 Task: Find LinkedIn profiles of people who studied at Parala Maharaja Engineering College, work at Mother Dairy Fruit & Vegetable Pvt. Ltd., are in IT System Custom Software Development, and speak Portuguese.
Action: Mouse moved to (498, 70)
Screenshot: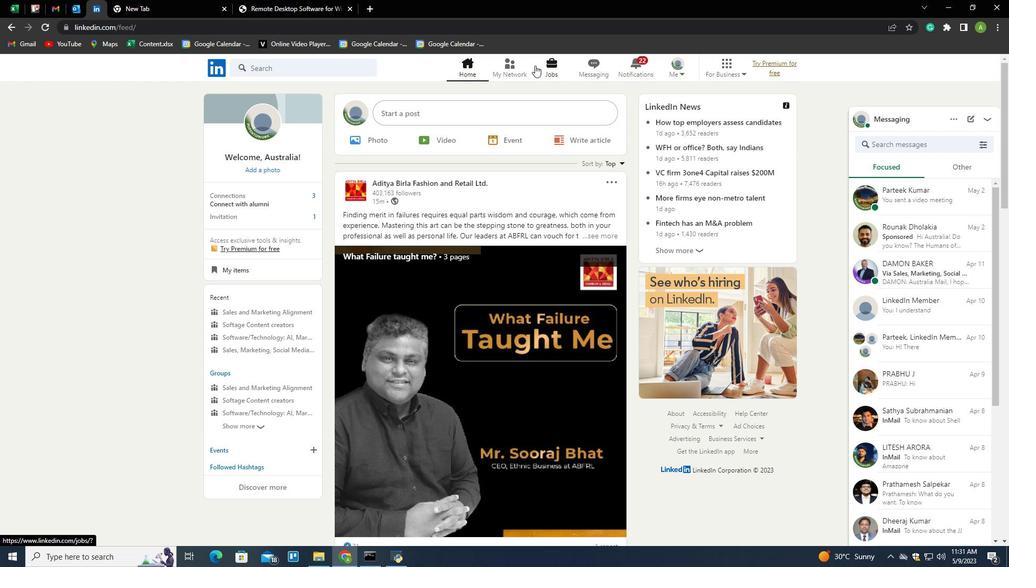 
Action: Mouse pressed left at (498, 70)
Screenshot: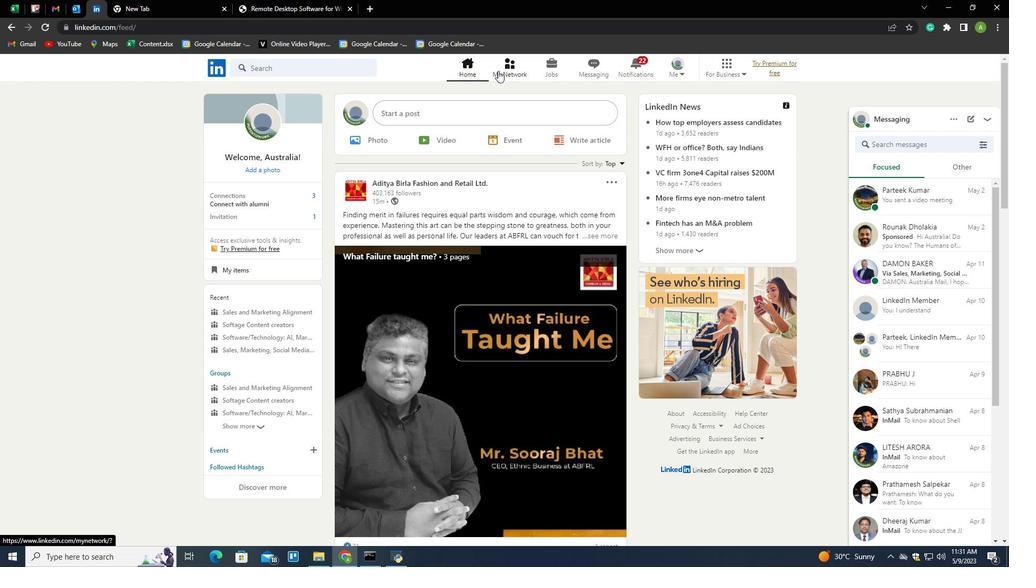 
Action: Mouse moved to (281, 120)
Screenshot: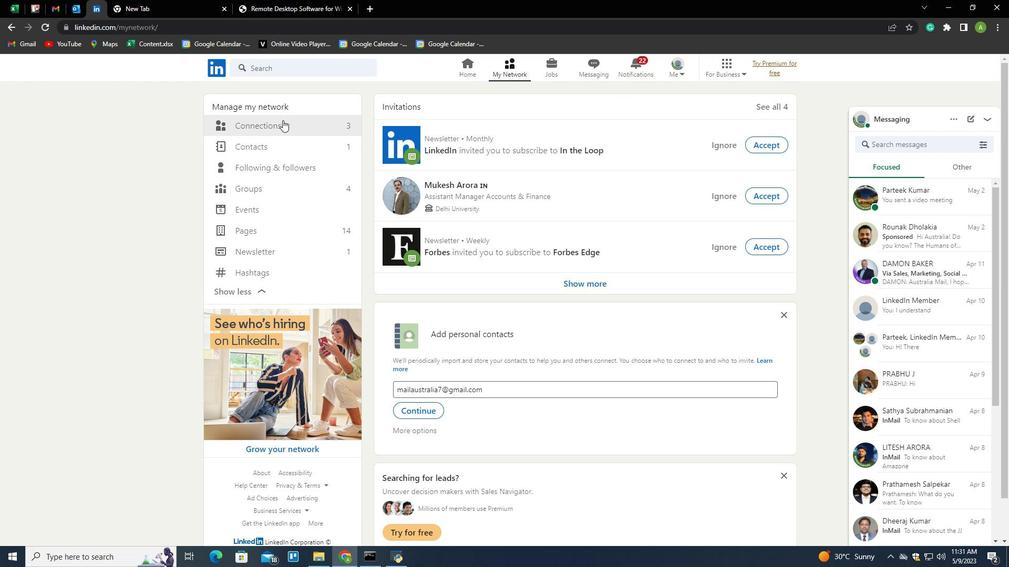 
Action: Mouse pressed left at (281, 120)
Screenshot: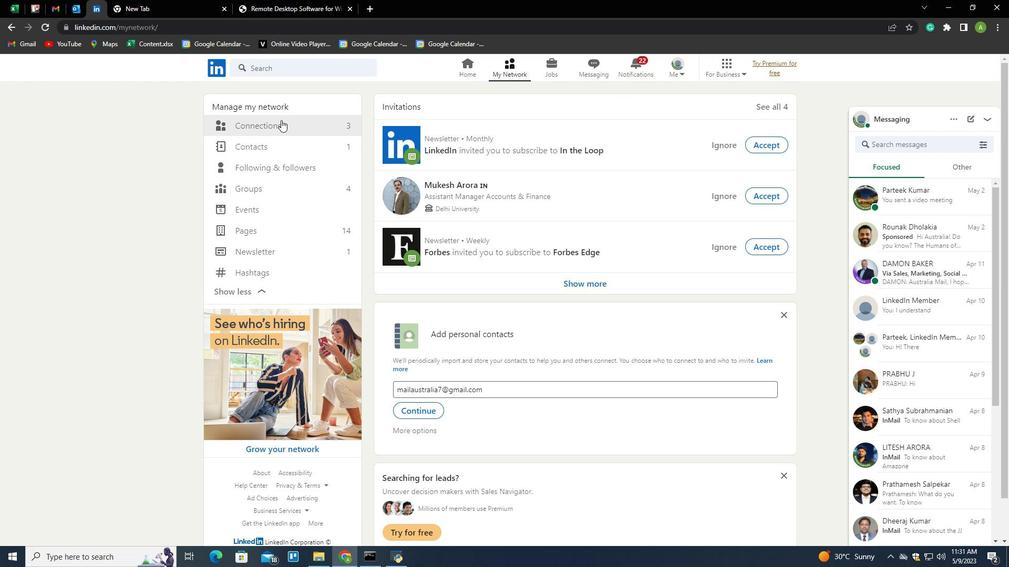 
Action: Mouse moved to (569, 124)
Screenshot: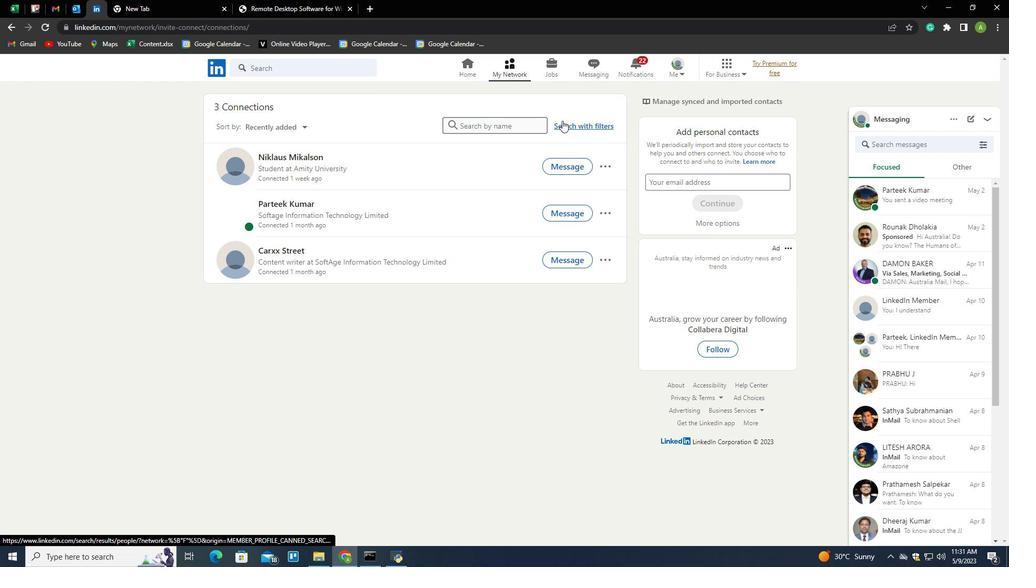 
Action: Mouse pressed left at (569, 124)
Screenshot: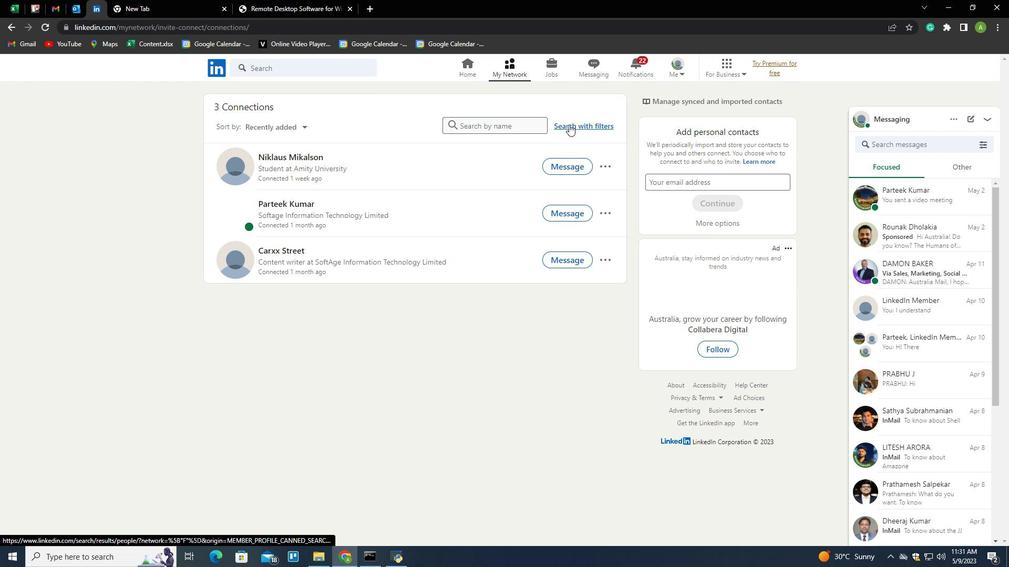 
Action: Mouse moved to (531, 95)
Screenshot: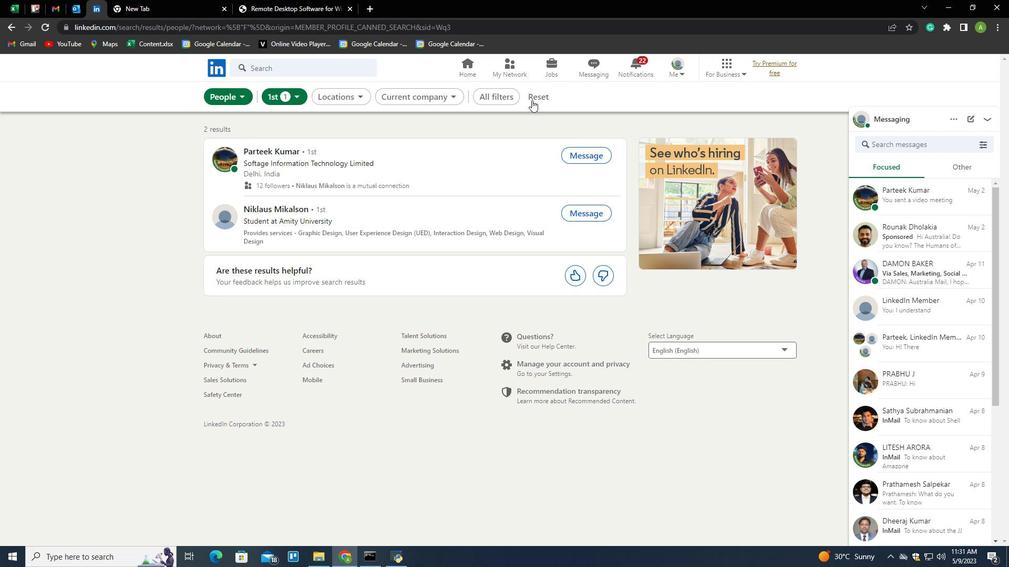 
Action: Mouse pressed left at (531, 95)
Screenshot: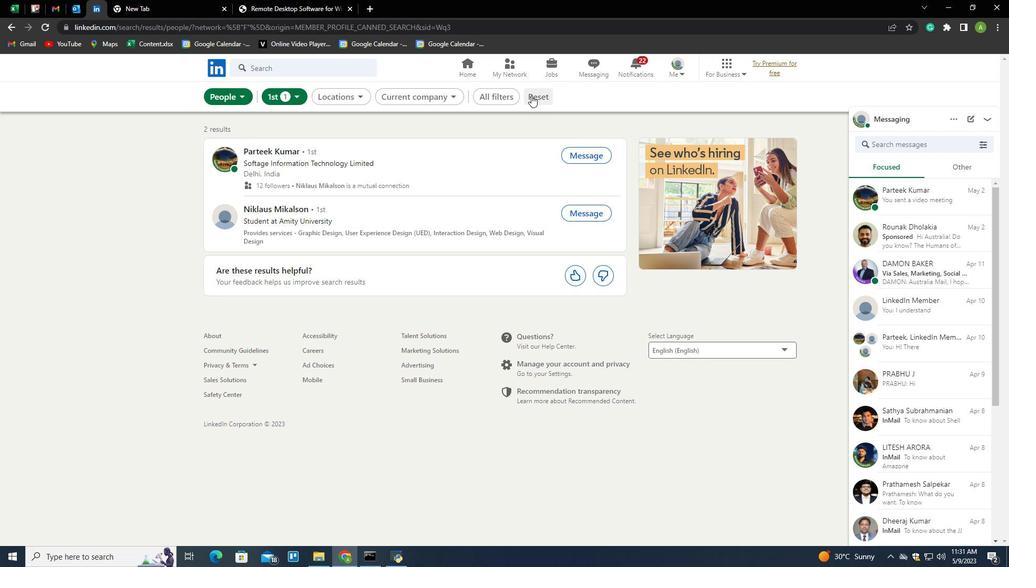 
Action: Mouse moved to (526, 95)
Screenshot: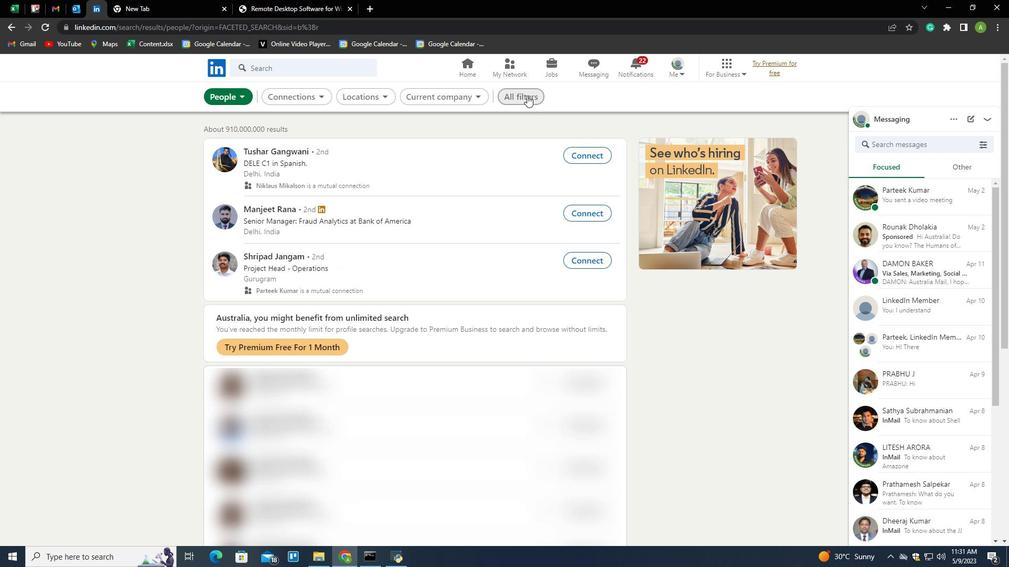 
Action: Mouse pressed left at (526, 95)
Screenshot: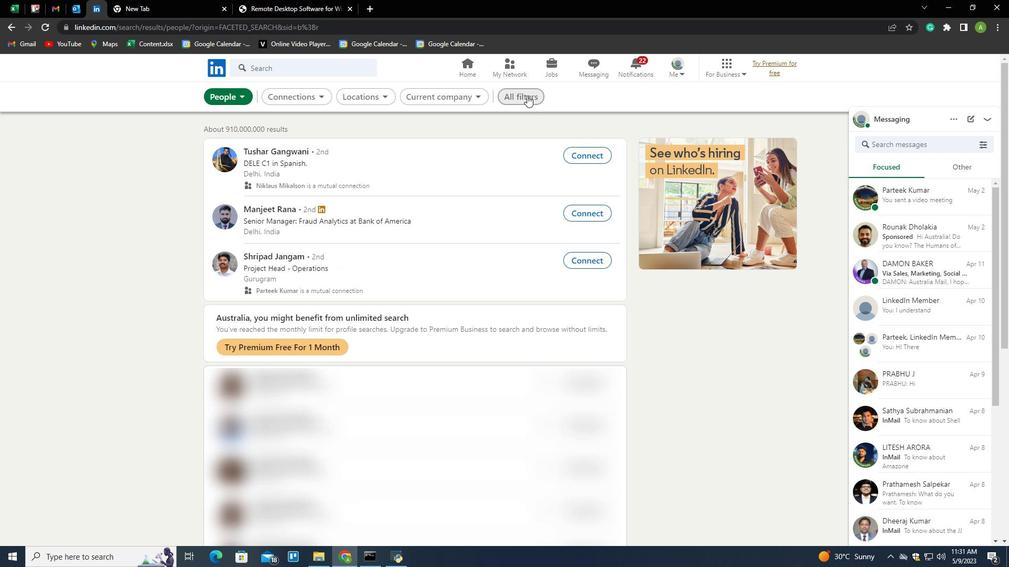 
Action: Mouse moved to (989, 327)
Screenshot: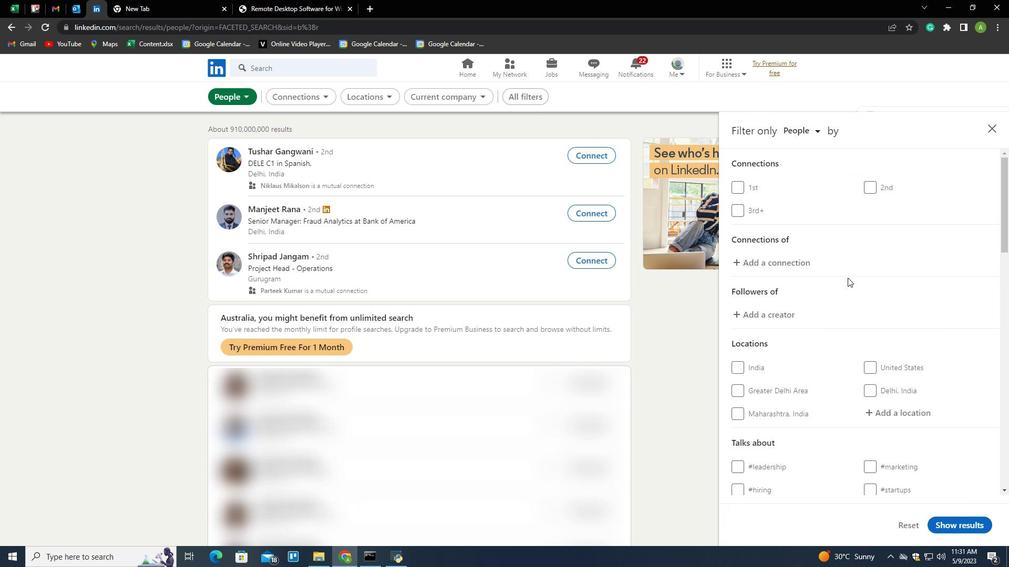 
Action: Mouse scrolled (989, 327) with delta (0, 0)
Screenshot: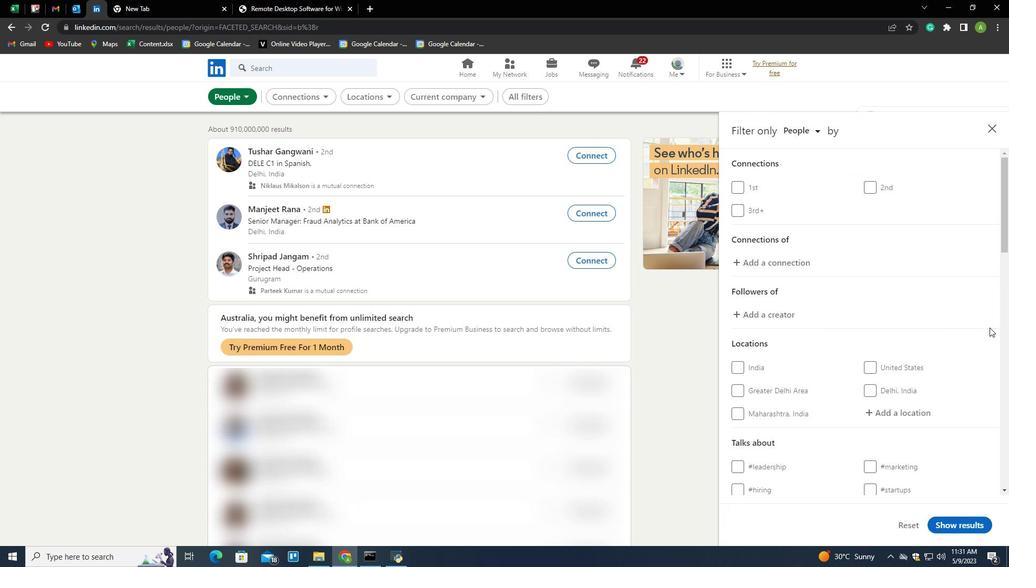 
Action: Mouse scrolled (989, 327) with delta (0, 0)
Screenshot: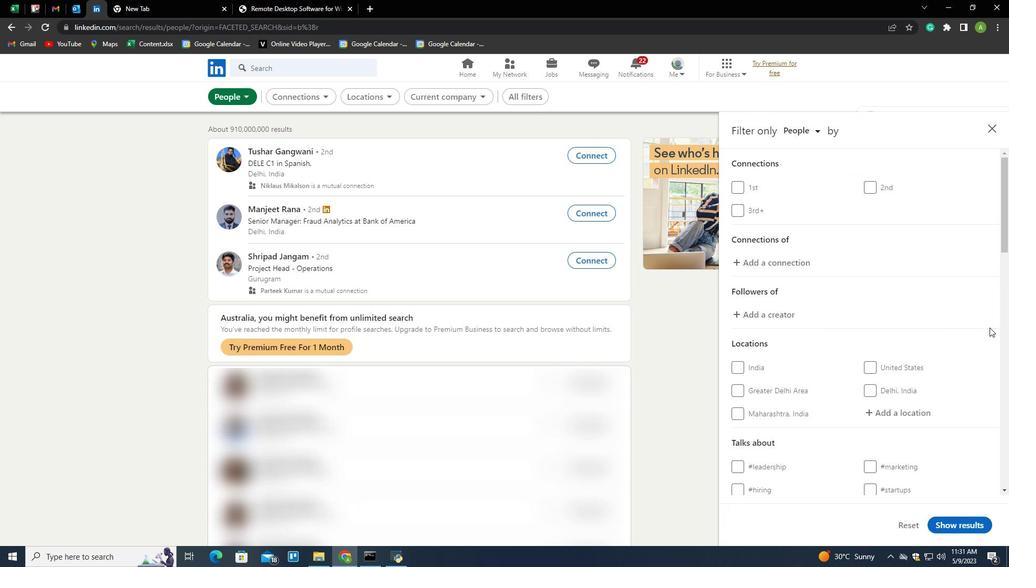 
Action: Mouse moved to (912, 306)
Screenshot: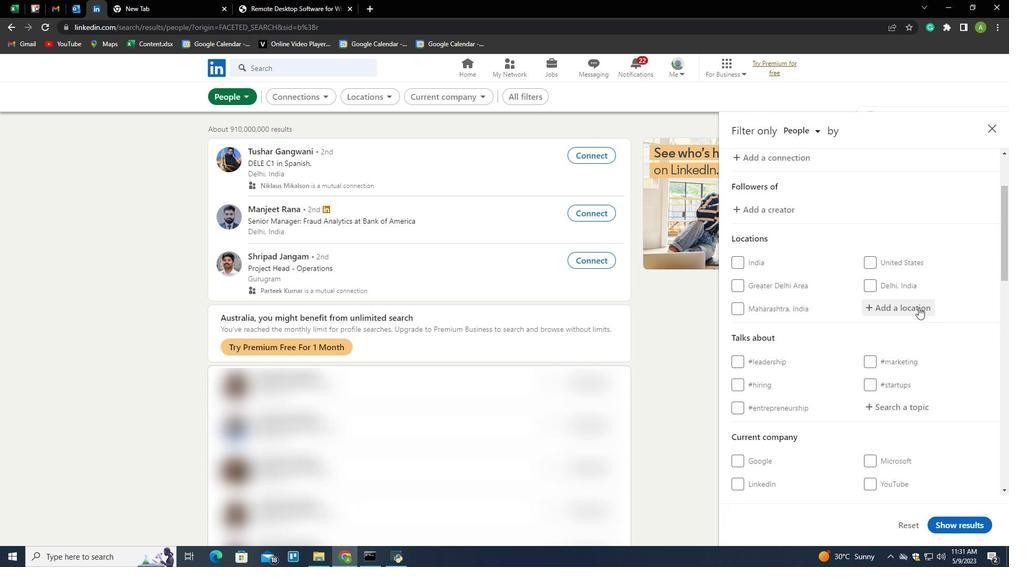 
Action: Mouse pressed left at (912, 306)
Screenshot: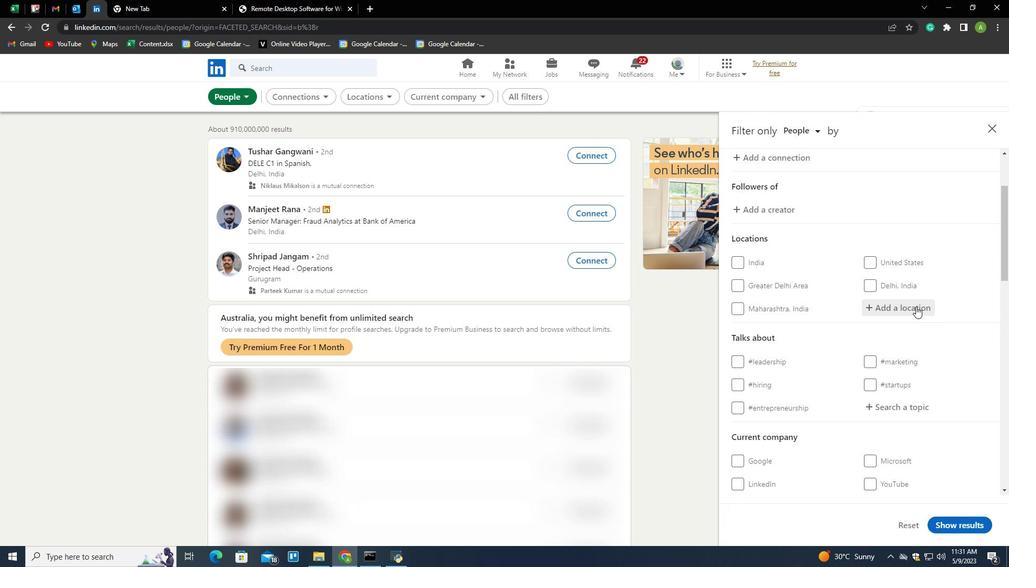 
Action: Key pressed <Key.shift>Unhel
Screenshot: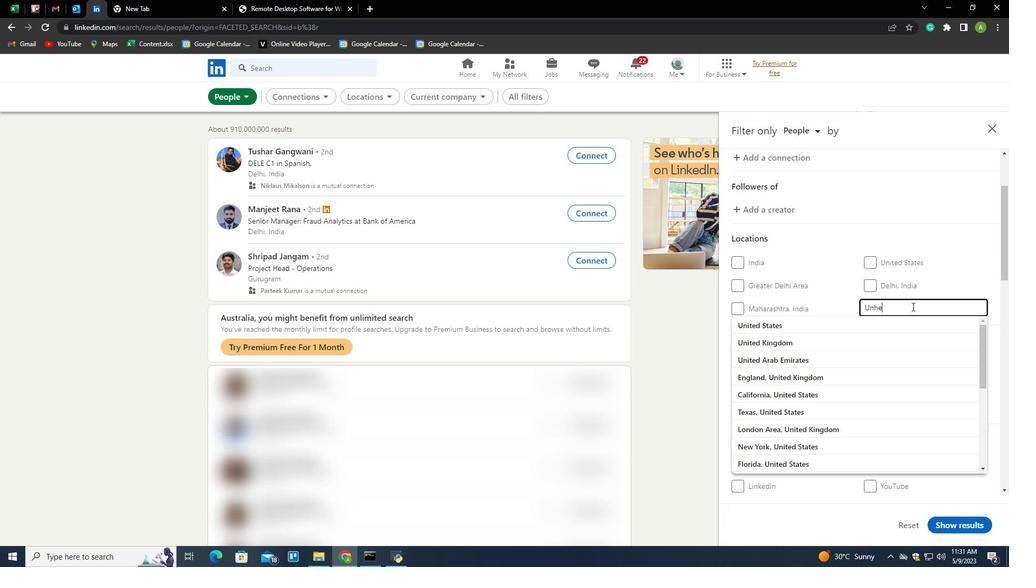 
Action: Mouse moved to (947, 378)
Screenshot: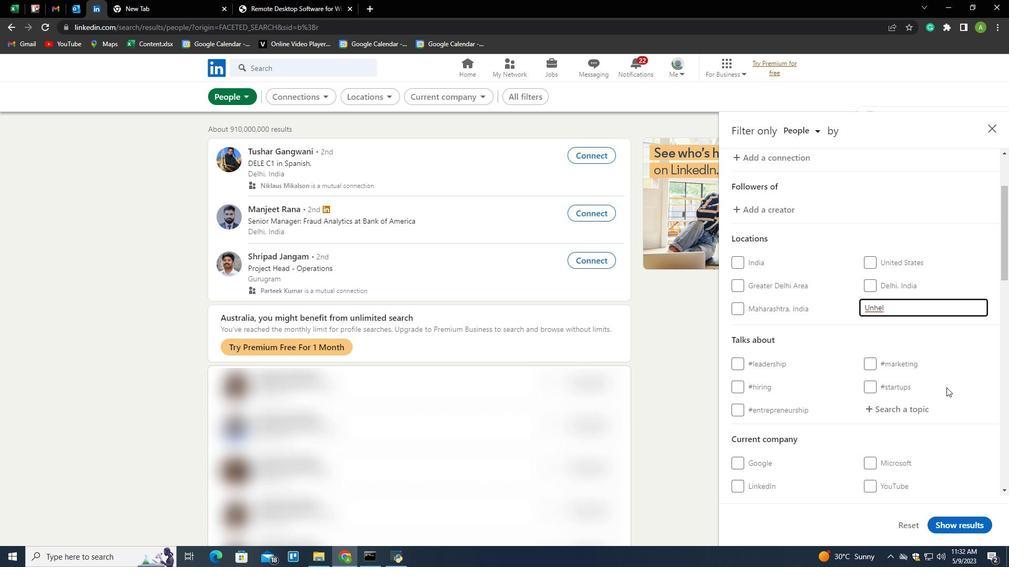 
Action: Mouse pressed left at (947, 378)
Screenshot: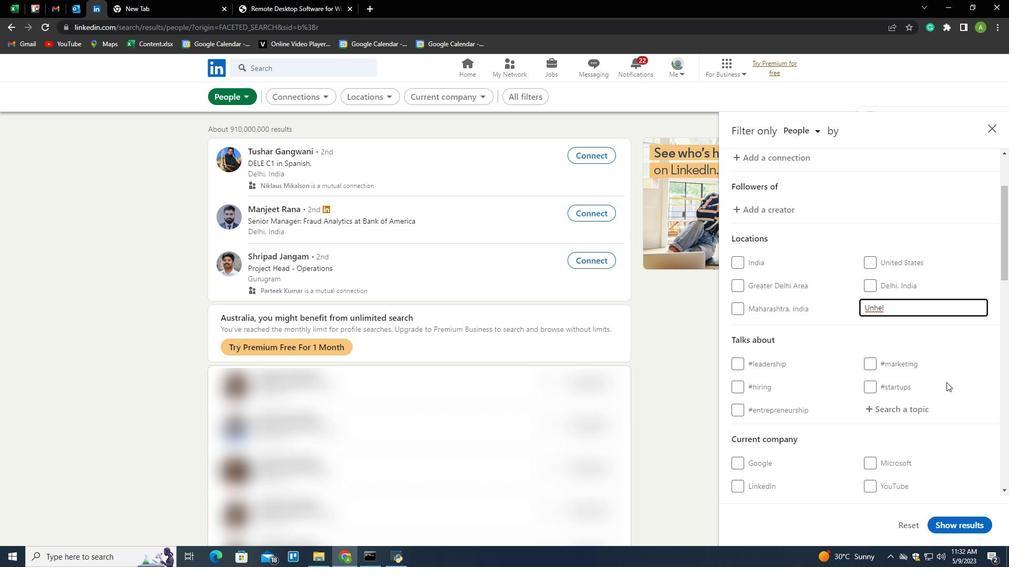 
Action: Mouse moved to (915, 414)
Screenshot: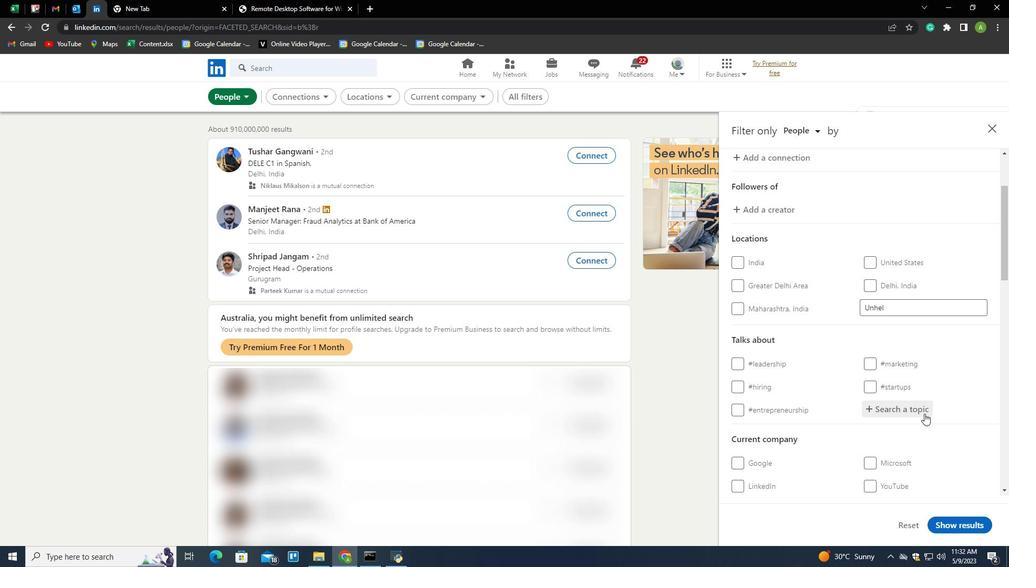 
Action: Mouse pressed left at (915, 414)
Screenshot: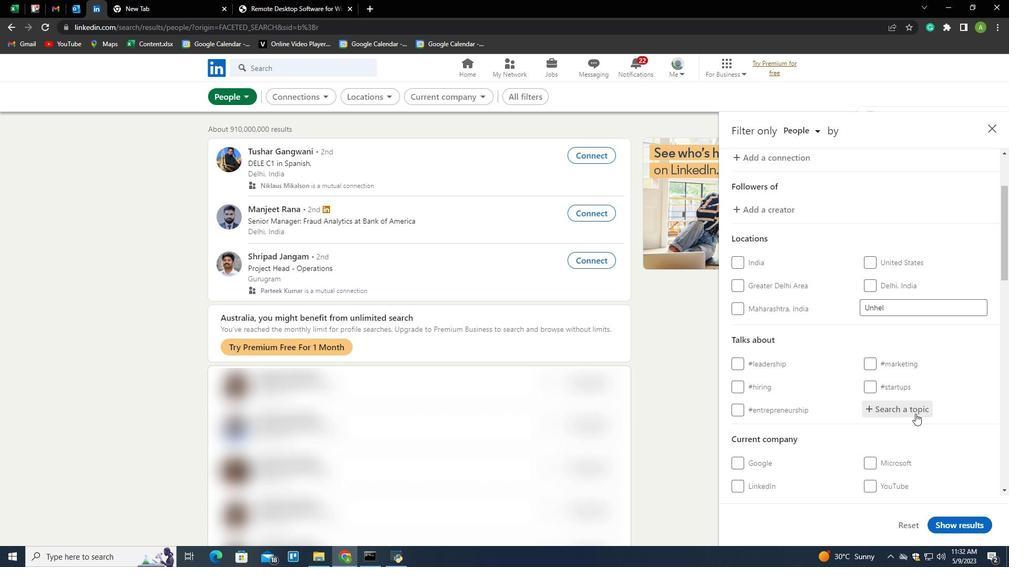 
Action: Key pressed <Key.shift><Key.shift><Key.shift><Key.shift><Key.shift><Key.shift><Key.shift>Onlineadveri<Key.backspace>tising<Key.down><Key.enter>
Screenshot: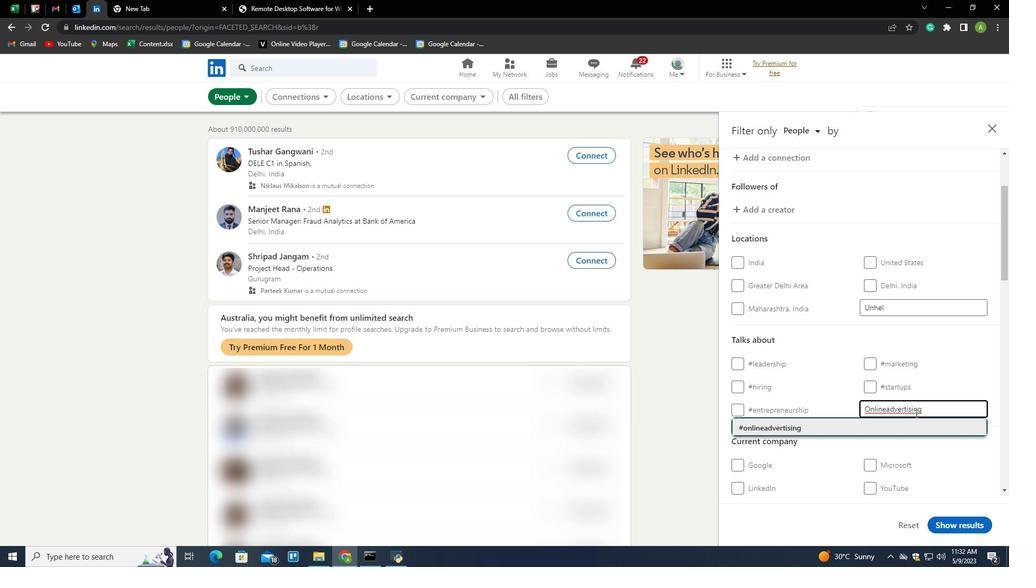 
Action: Mouse scrolled (915, 413) with delta (0, 0)
Screenshot: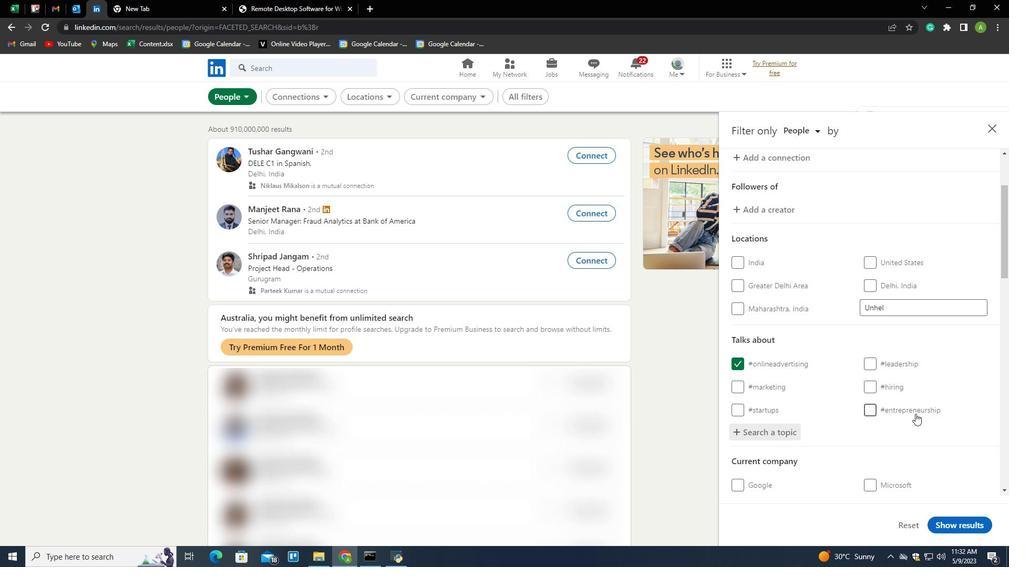 
Action: Mouse scrolled (915, 413) with delta (0, 0)
Screenshot: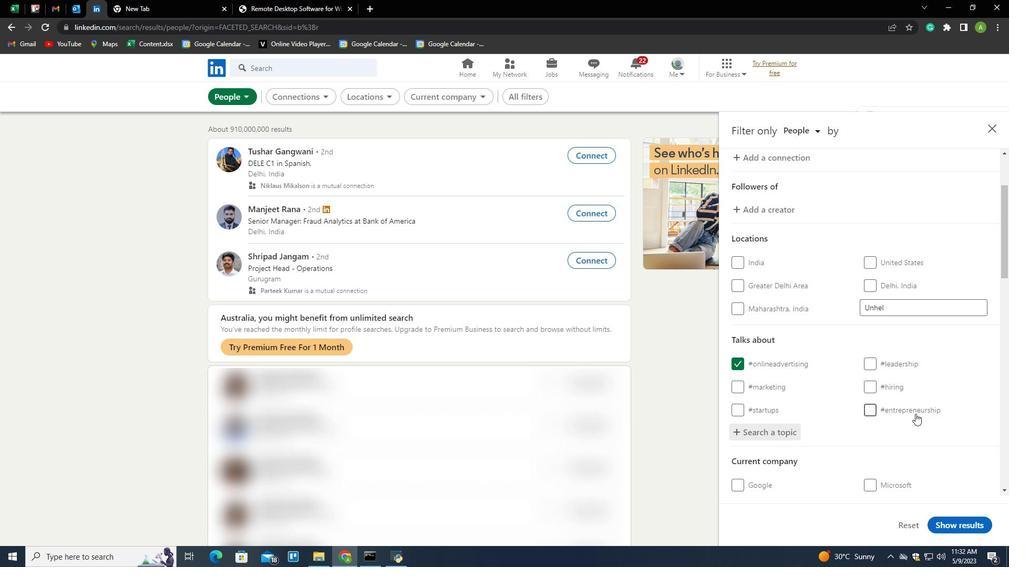 
Action: Mouse scrolled (915, 413) with delta (0, 0)
Screenshot: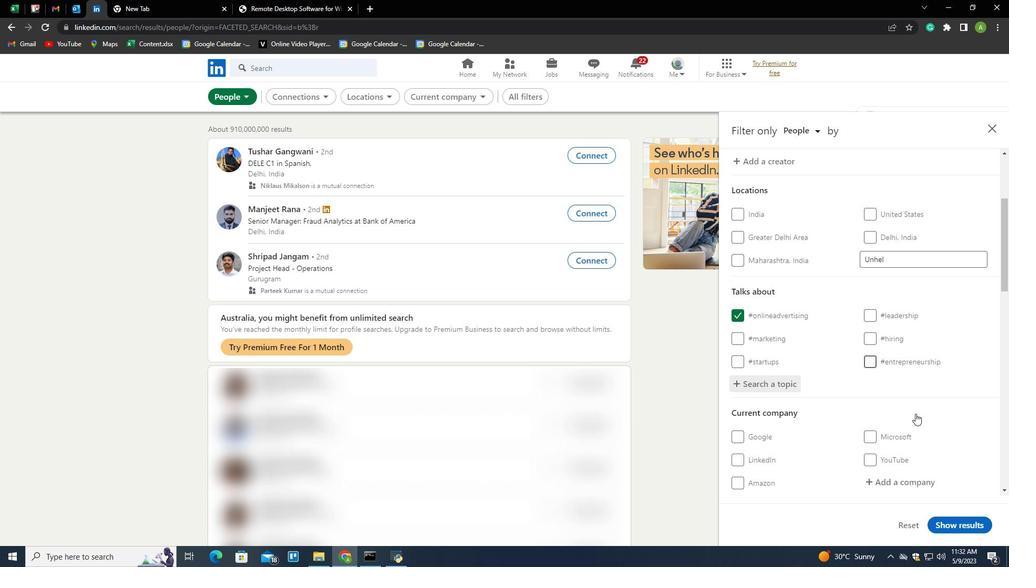 
Action: Mouse scrolled (915, 413) with delta (0, 0)
Screenshot: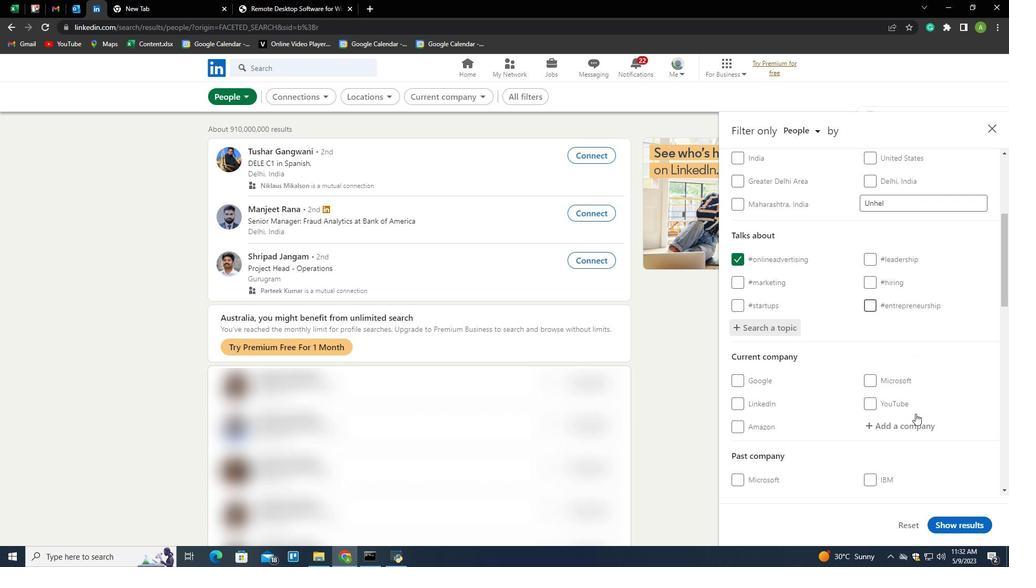 
Action: Mouse scrolled (915, 413) with delta (0, 0)
Screenshot: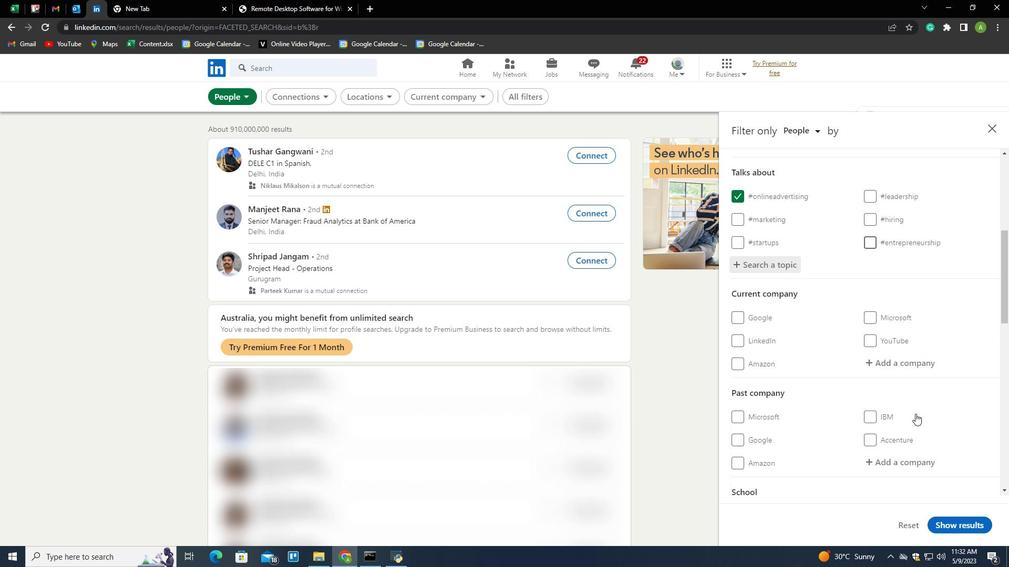 
Action: Mouse scrolled (915, 413) with delta (0, 0)
Screenshot: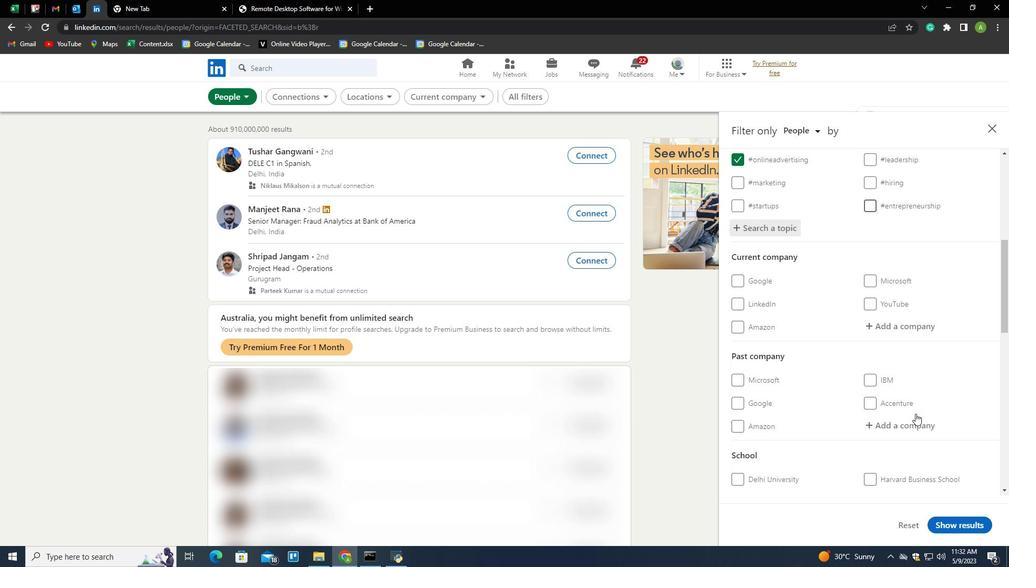 
Action: Mouse scrolled (915, 413) with delta (0, 0)
Screenshot: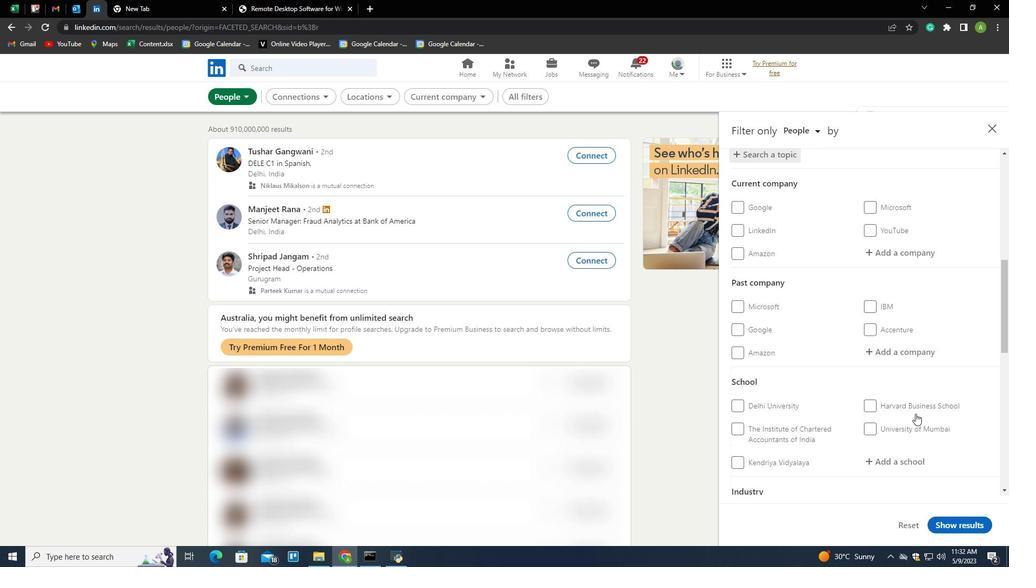 
Action: Mouse scrolled (915, 413) with delta (0, 0)
Screenshot: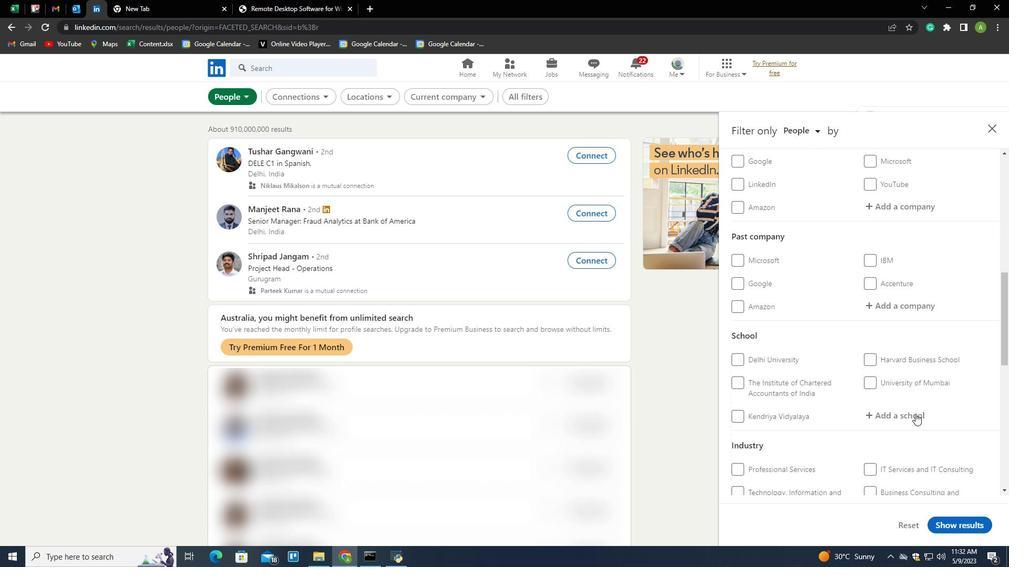 
Action: Mouse scrolled (915, 413) with delta (0, 0)
Screenshot: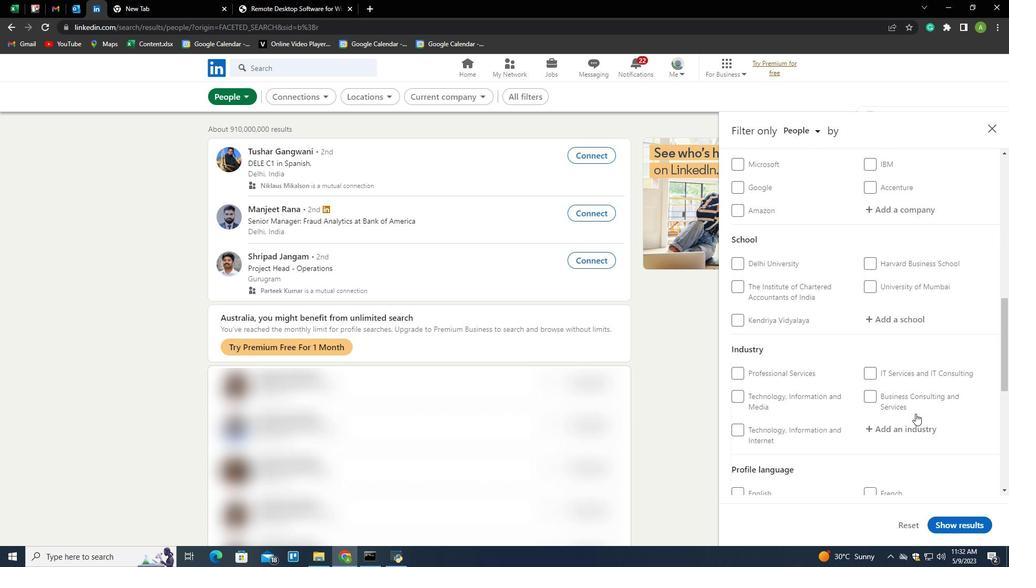 
Action: Mouse scrolled (915, 413) with delta (0, 0)
Screenshot: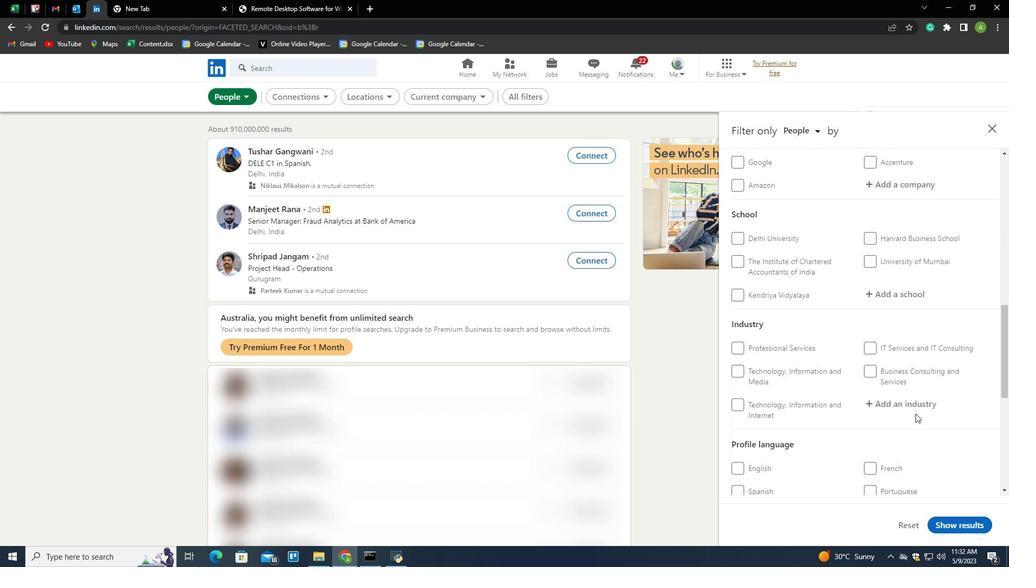 
Action: Mouse scrolled (915, 413) with delta (0, 0)
Screenshot: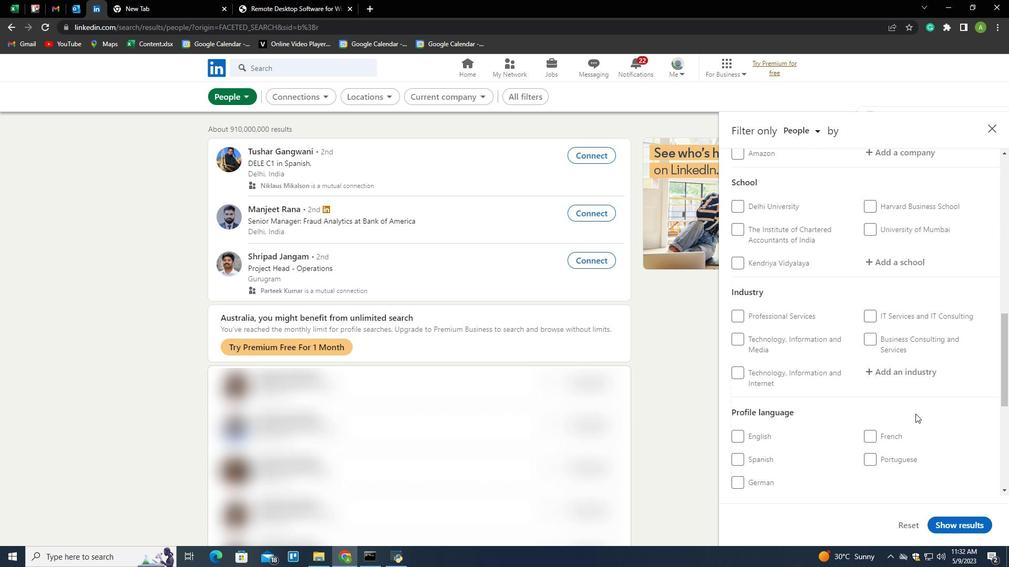 
Action: Mouse moved to (872, 361)
Screenshot: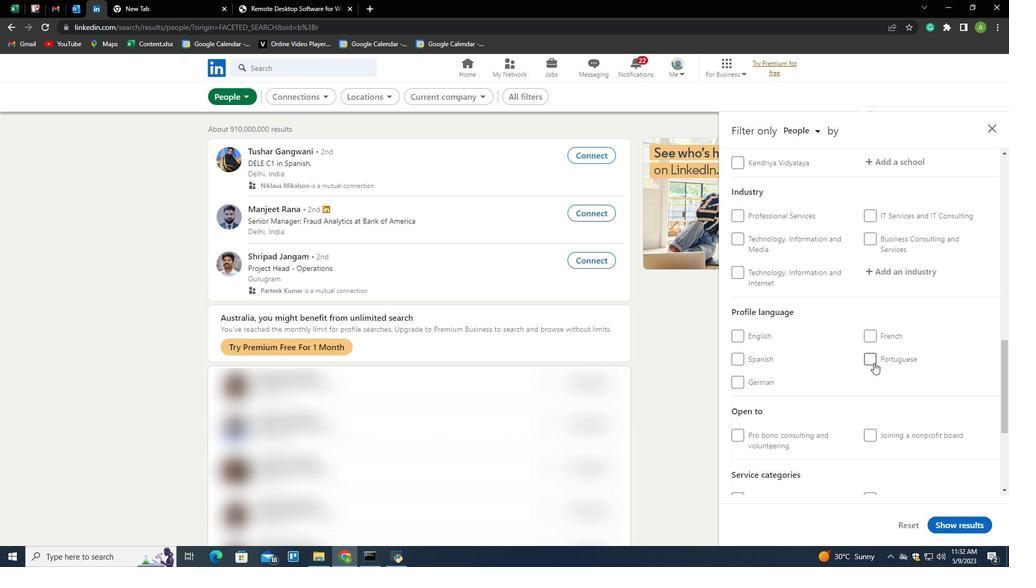 
Action: Mouse pressed left at (872, 361)
Screenshot: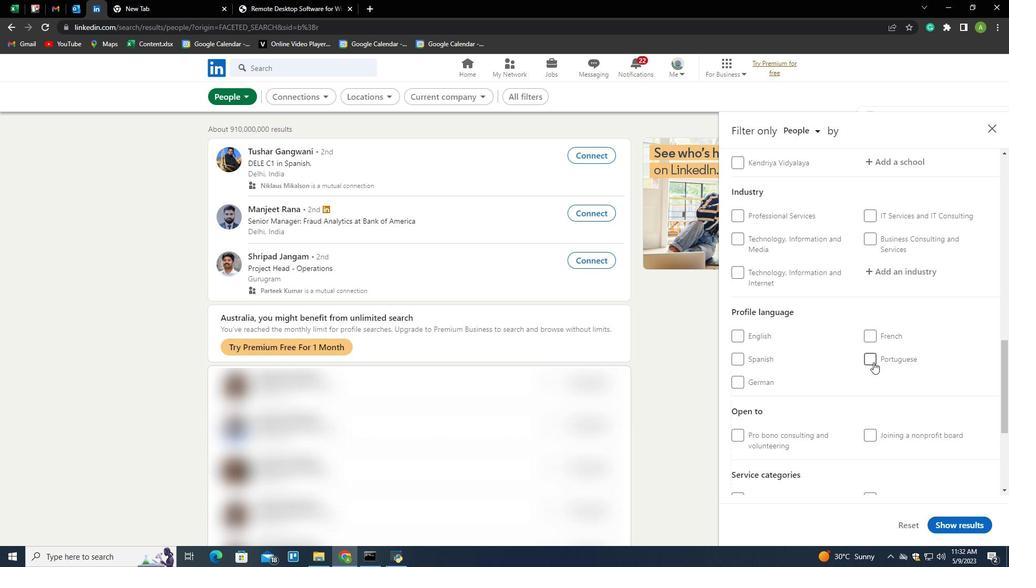 
Action: Mouse moved to (907, 357)
Screenshot: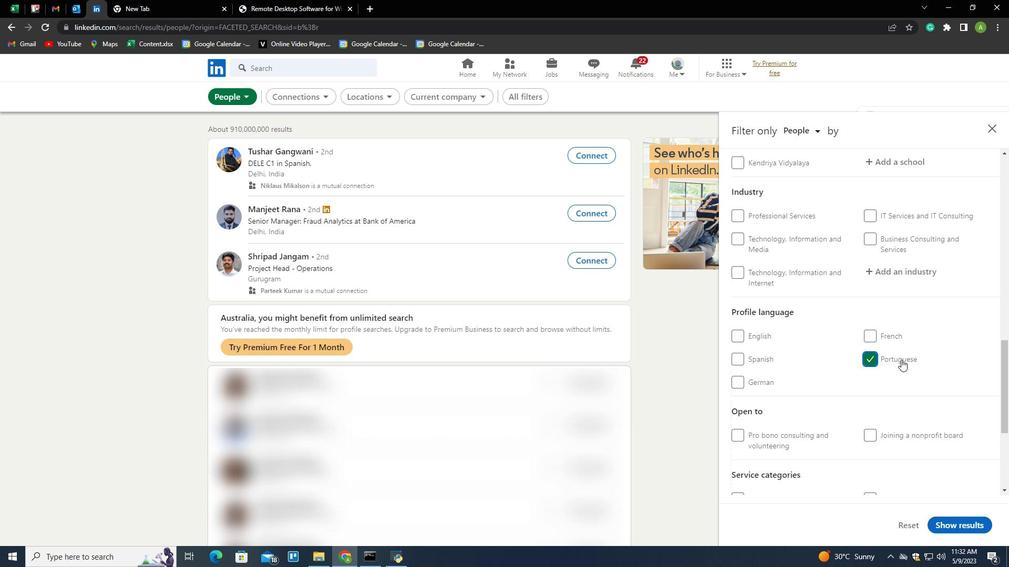 
Action: Mouse scrolled (907, 357) with delta (0, 0)
Screenshot: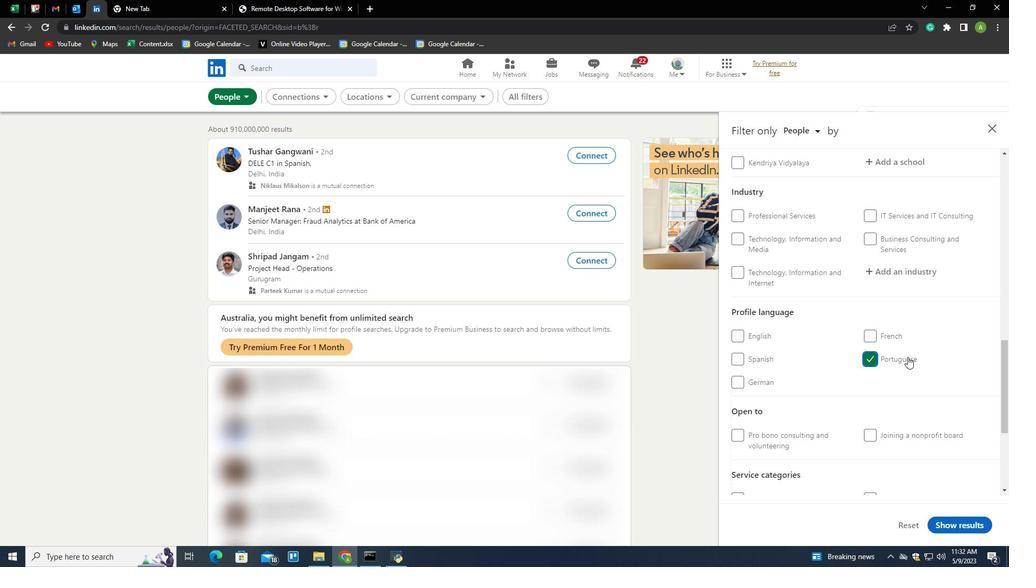 
Action: Mouse scrolled (907, 357) with delta (0, 0)
Screenshot: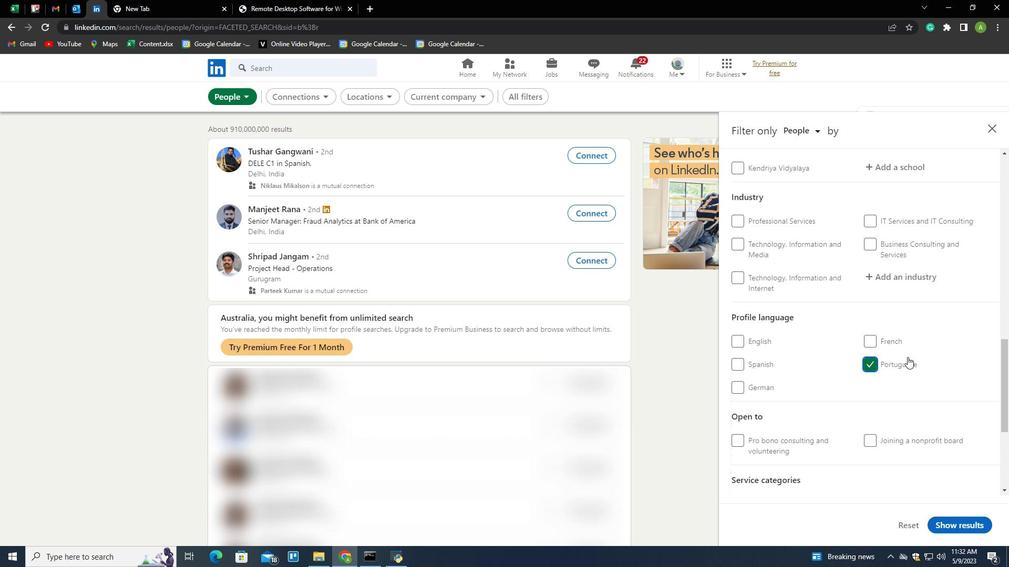 
Action: Mouse scrolled (907, 357) with delta (0, 0)
Screenshot: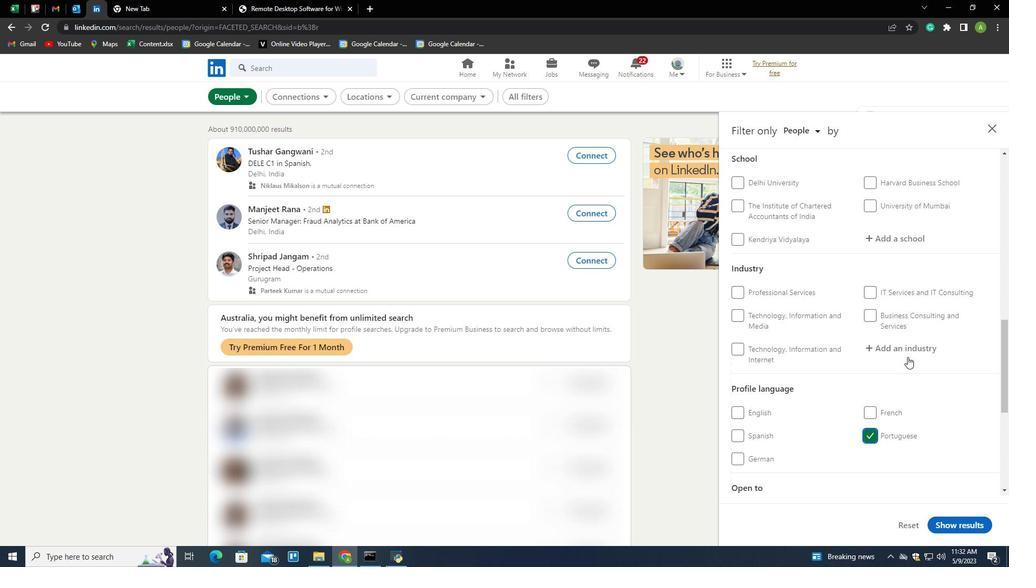 
Action: Mouse scrolled (907, 357) with delta (0, 0)
Screenshot: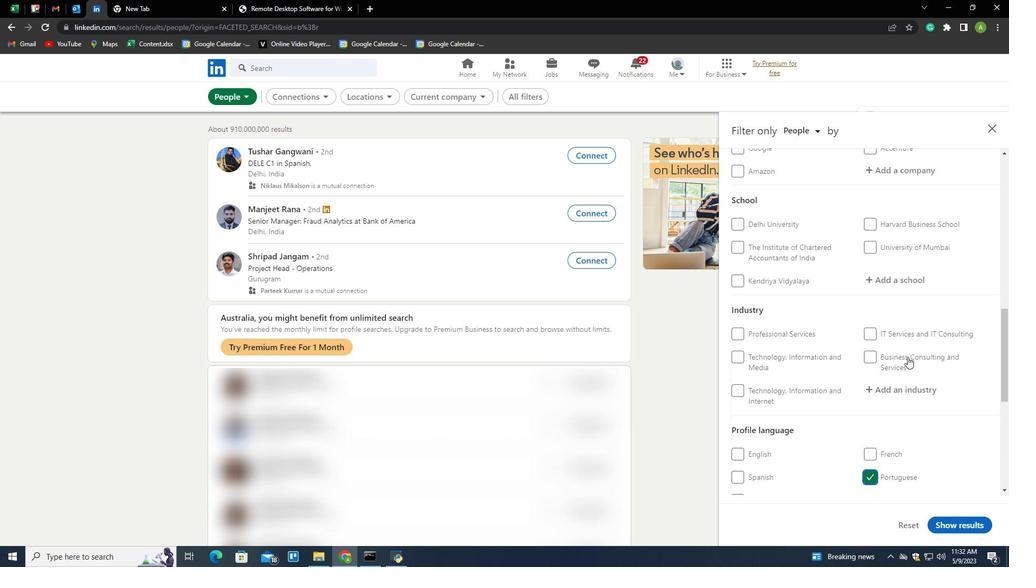 
Action: Mouse scrolled (907, 357) with delta (0, 0)
Screenshot: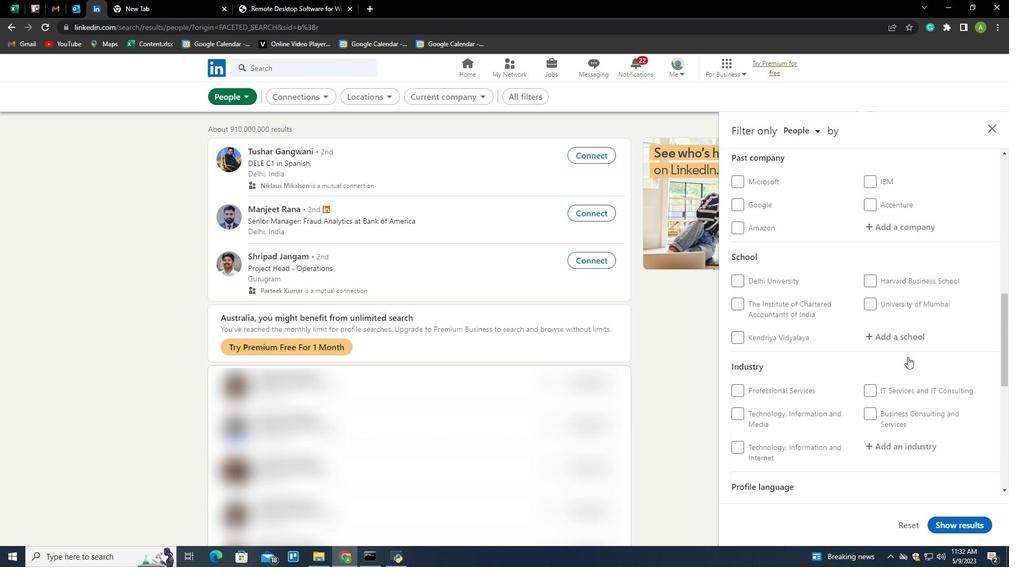 
Action: Mouse scrolled (907, 357) with delta (0, 0)
Screenshot: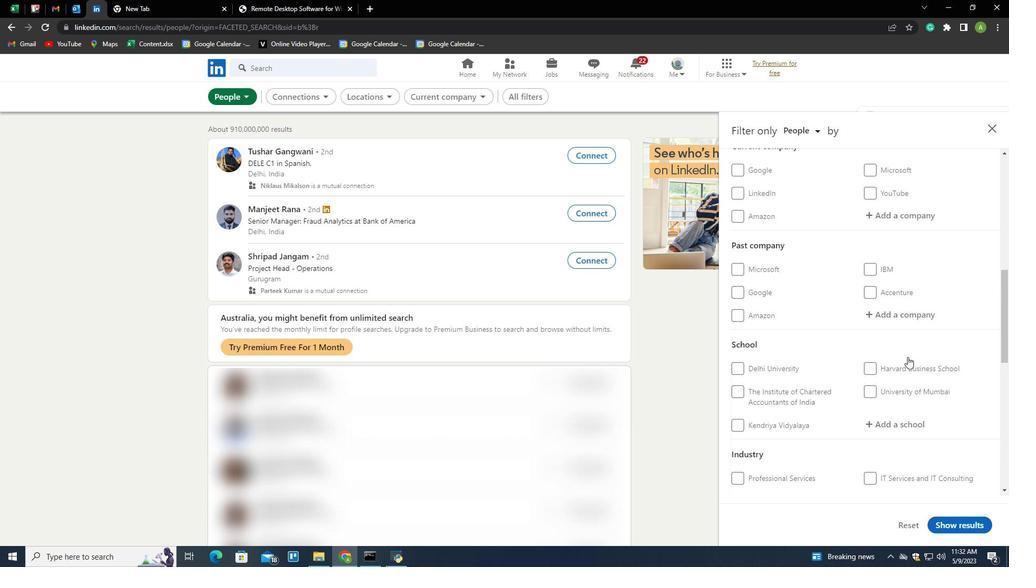 
Action: Mouse scrolled (907, 357) with delta (0, 0)
Screenshot: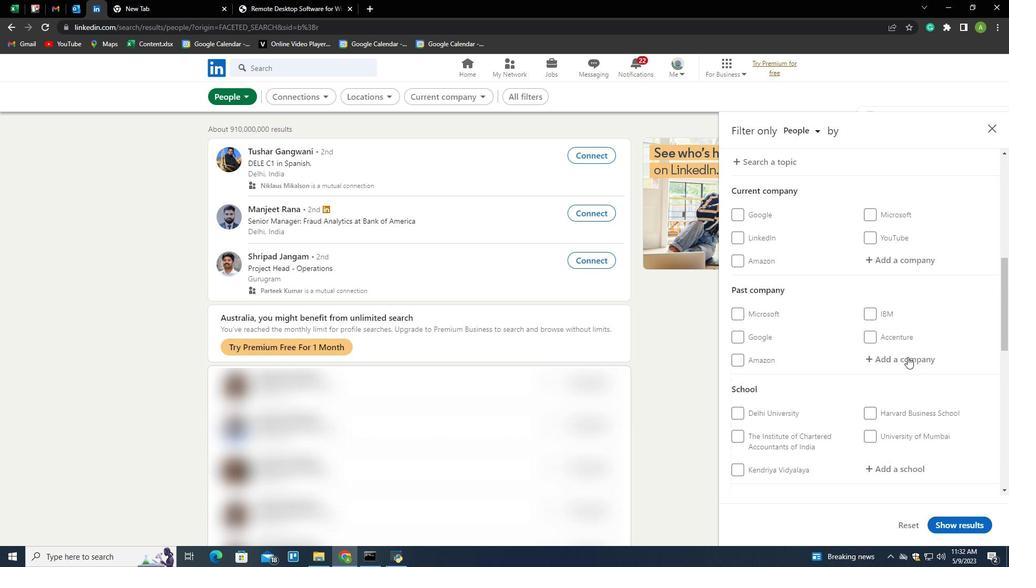 
Action: Mouse moved to (893, 325)
Screenshot: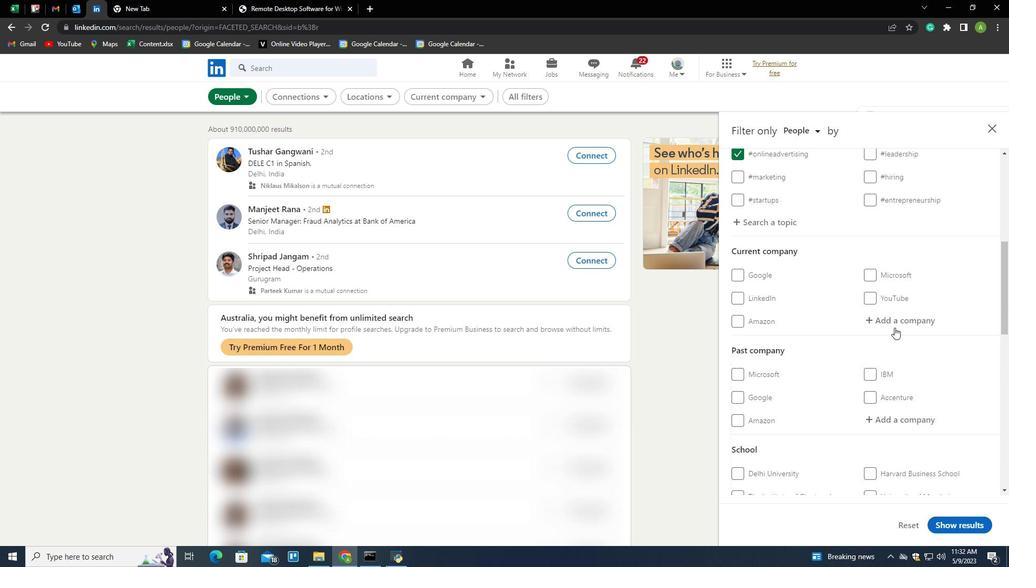 
Action: Mouse pressed left at (893, 325)
Screenshot: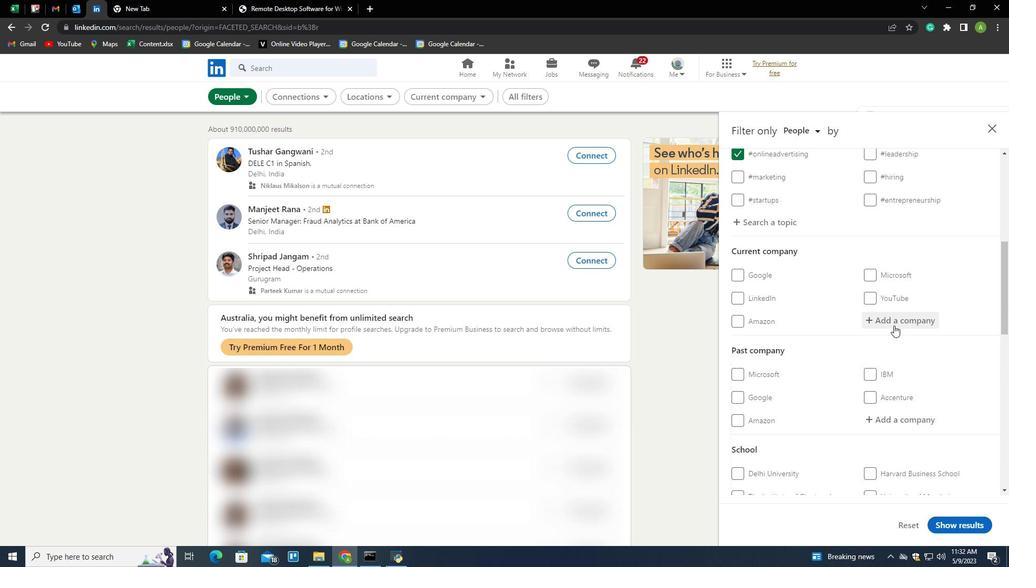 
Action: Key pressed <Key.shift>Mother<Key.space><Key.shift>Daity<Key.backspace><Key.backspace>ry<Key.down><Key.down><Key.space><Key.shift>Fruti<Key.backspace><Key.backspace>it<Key.space><Key.shift><Key.shift><Key.shift><Key.shift><Key.shift><Key.shift><Key.shift><Key.shift><Key.shift><Key.shift><Key.shift><Key.shift><Key.shift><Key.shift><Key.shift><Key.shift><Key.shift><Key.shift><Key.shift><Key.shift><Key.shift><Key.shift><Key.shift><Key.shift><Key.shift><Key.shift><Key.shift><Key.shift><Key.shift><Key.shift><Key.shift><Key.shift><Key.shift><Key.shift><Key.shift>&<Key.space><Key.shift><Key.shift><Key.shift><Key.shift><Key.shift><Key.shift><Key.shift><Key.shift><Key.shift>Vegetal<Key.backspace>ble<Key.space><Key.shift>Pvt.<Key.space><Key.shift><Key.shift><Key.shift><Key.shift><Key.shift><Key.shift><Key.shift><Key.shift><Key.shift><Key.shift><Key.shift><Key.shift><Key.shift><Key.shift><Key.shift><Key.shift><Key.shift><Key.shift><Key.shift><Key.shift><Key.shift><Key.shift><Key.shift><Key.shift><Key.shift><Key.shift><Key.shift><Key.shift><Key.shift><Key.shift><Key.shift><Key.shift><Key.shift><Key.shift><Key.shift><Key.shift><Key.shift><Key.shift><Key.shift><Key.shift><Key.shift><Key.shift><Key.shift><Key.shift><Key.shift><Key.shift><Key.shift><Key.shift>Ltd<Key.down><Key.enter>
Screenshot: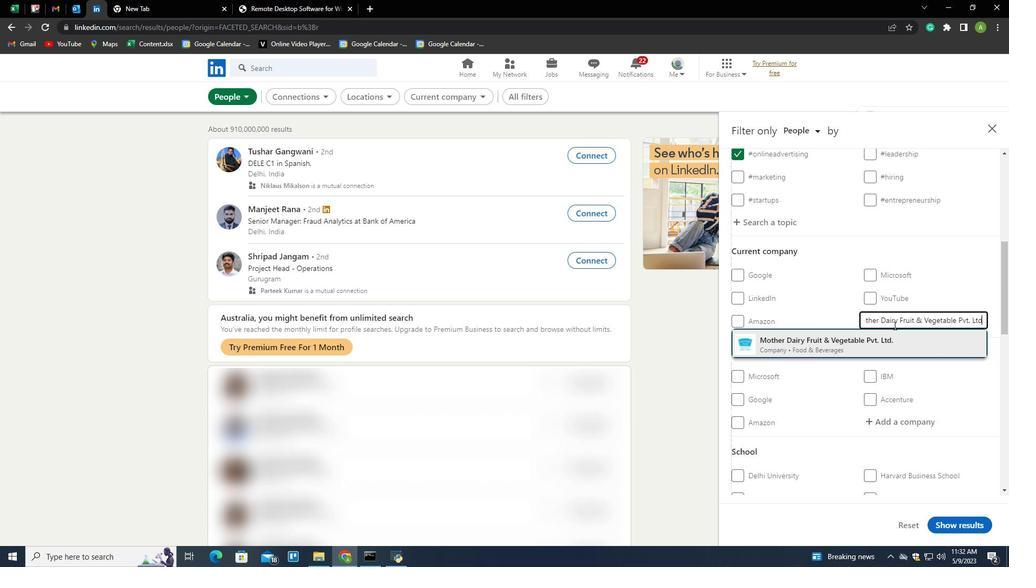 
Action: Mouse scrolled (893, 325) with delta (0, 0)
Screenshot: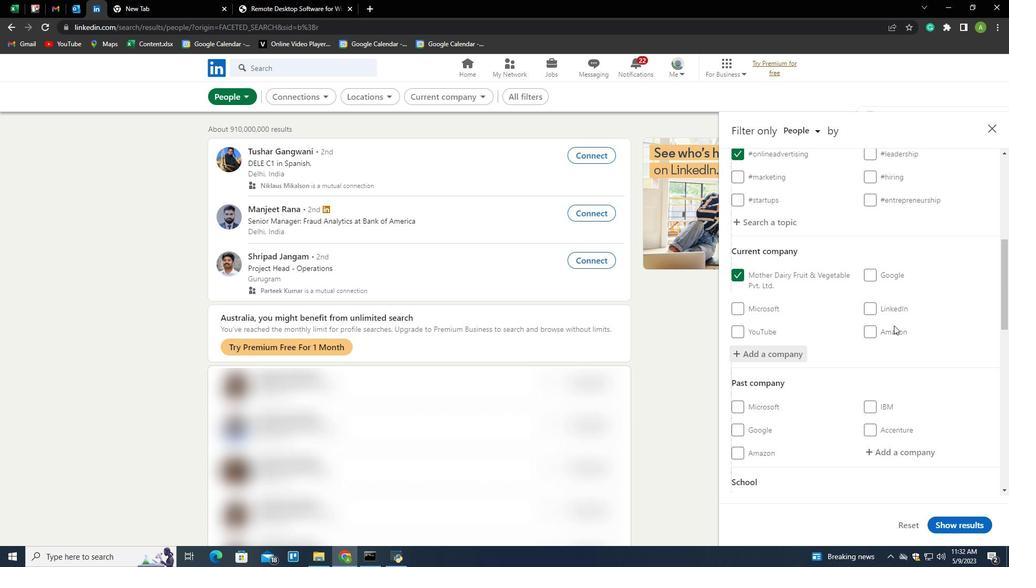 
Action: Mouse scrolled (893, 325) with delta (0, 0)
Screenshot: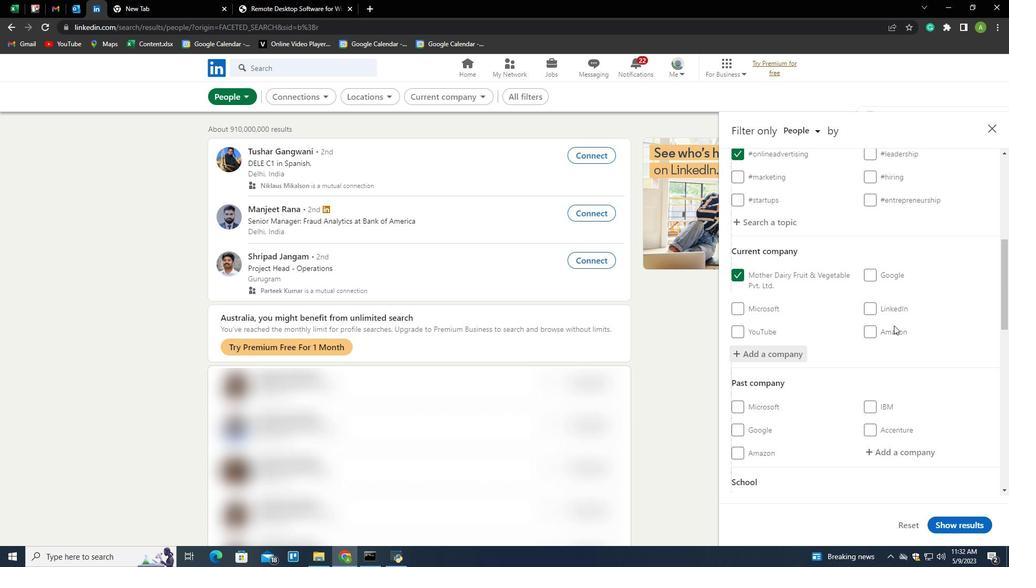 
Action: Mouse scrolled (893, 325) with delta (0, 0)
Screenshot: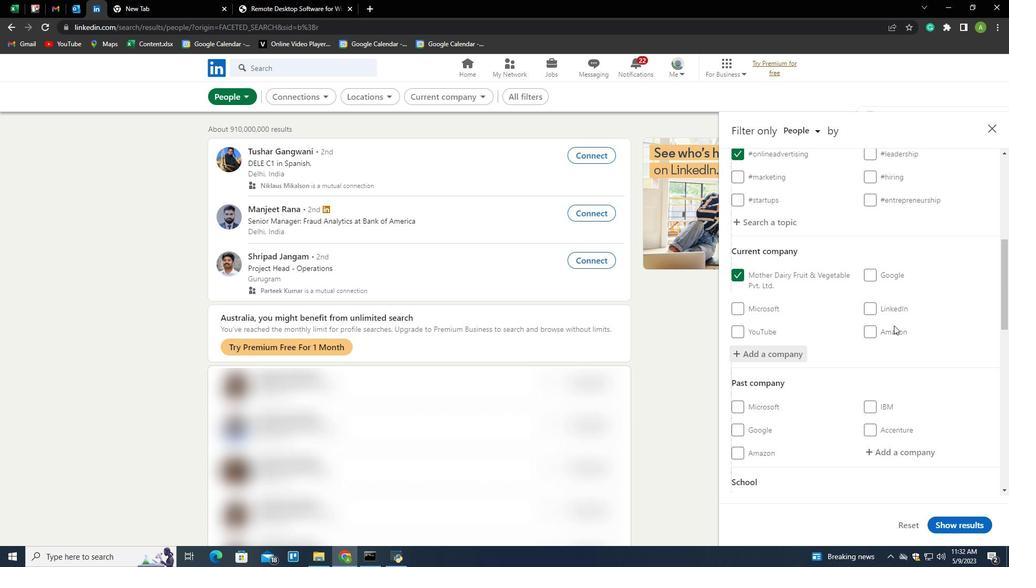 
Action: Mouse scrolled (893, 325) with delta (0, 0)
Screenshot: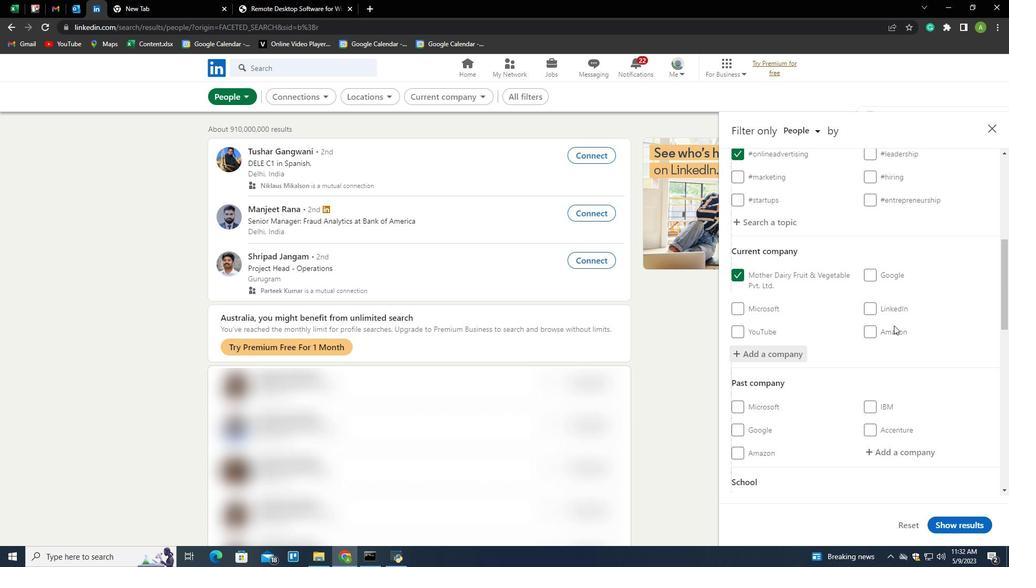 
Action: Mouse moved to (899, 351)
Screenshot: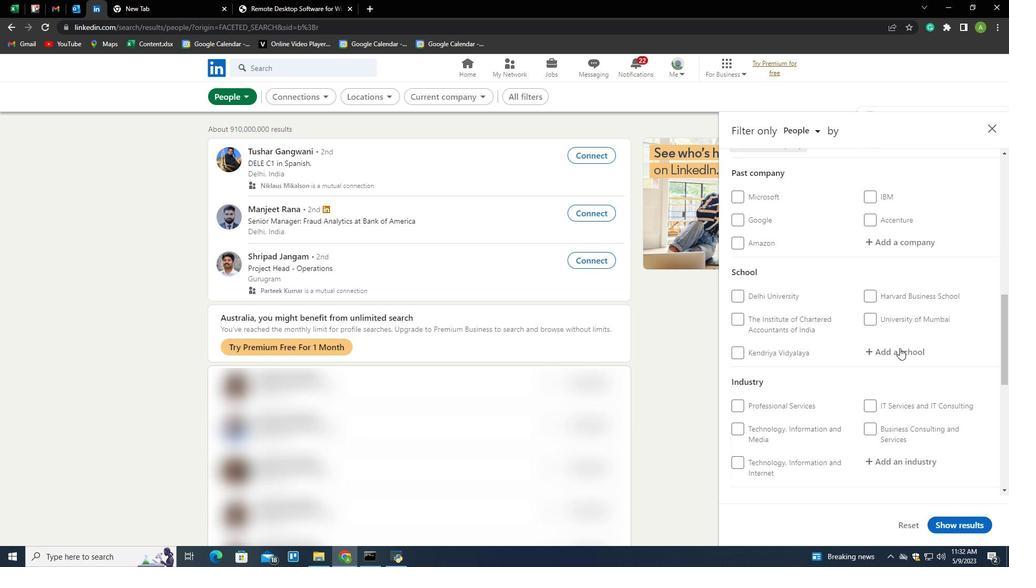 
Action: Mouse pressed left at (899, 351)
Screenshot: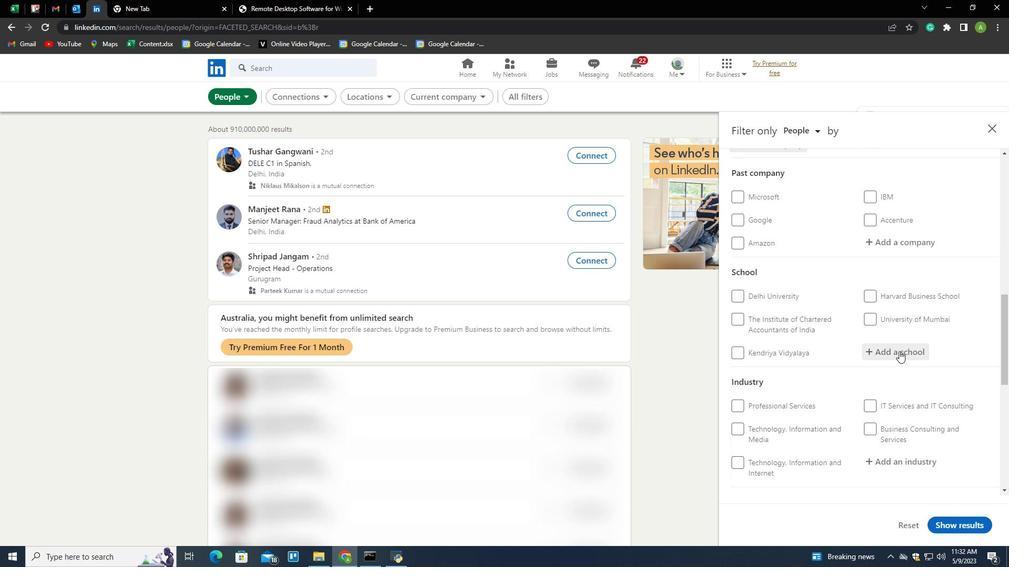 
Action: Key pressed <Key.shift><Key.shift><Key.shift><Key.shift><Key.shift><Key.shift><Key.shift><Key.shift><Key.shift><Key.shift><Key.shift><Key.shift><Key.shift><Key.shift><Key.shift><Key.shift><Key.shift><Key.shift><Key.shift><Key.shift><Key.shift><Key.shift><Key.shift><Key.shift><Key.shift><Key.shift><Key.shift><Key.shift><Key.shift><Key.shift><Key.shift>Parala<Key.space><Key.shift>Maharaja<Key.space><Key.shift>Enginerring<Key.backspace><Key.backspace><Key.backspace><Key.backspace><Key.backspace>ering<Key.down><Key.enter>
Screenshot: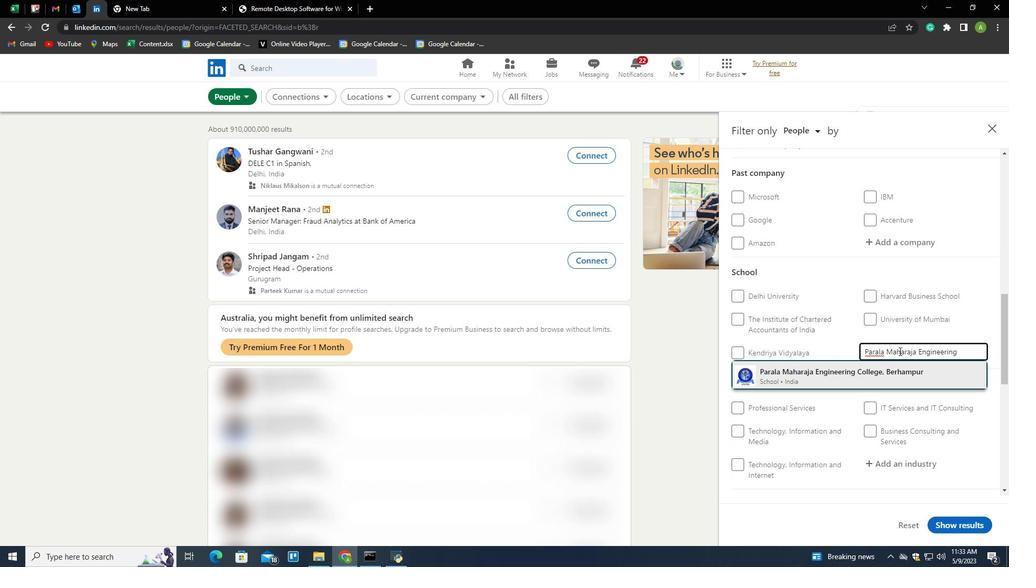 
Action: Mouse moved to (905, 356)
Screenshot: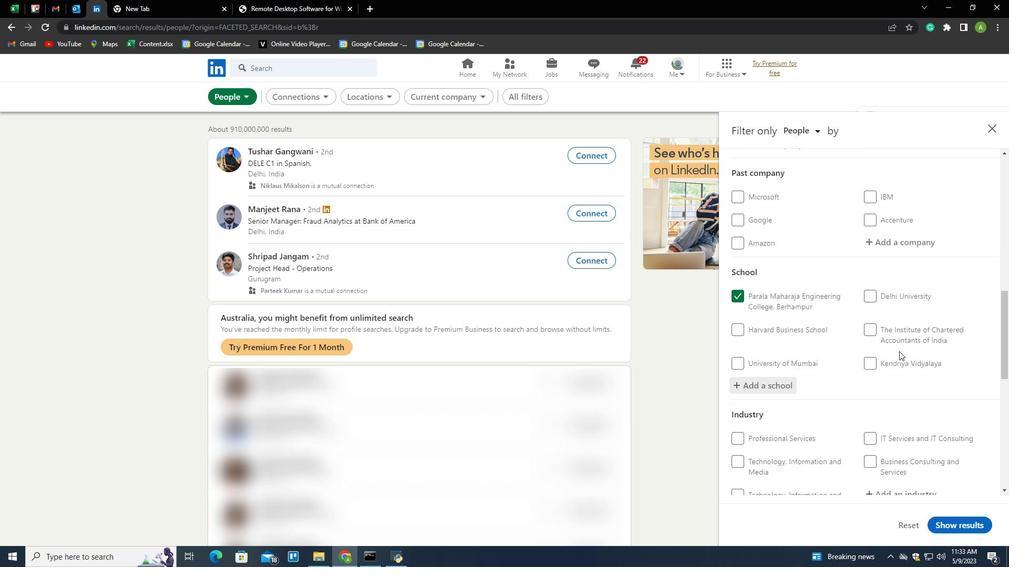 
Action: Mouse scrolled (905, 356) with delta (0, 0)
Screenshot: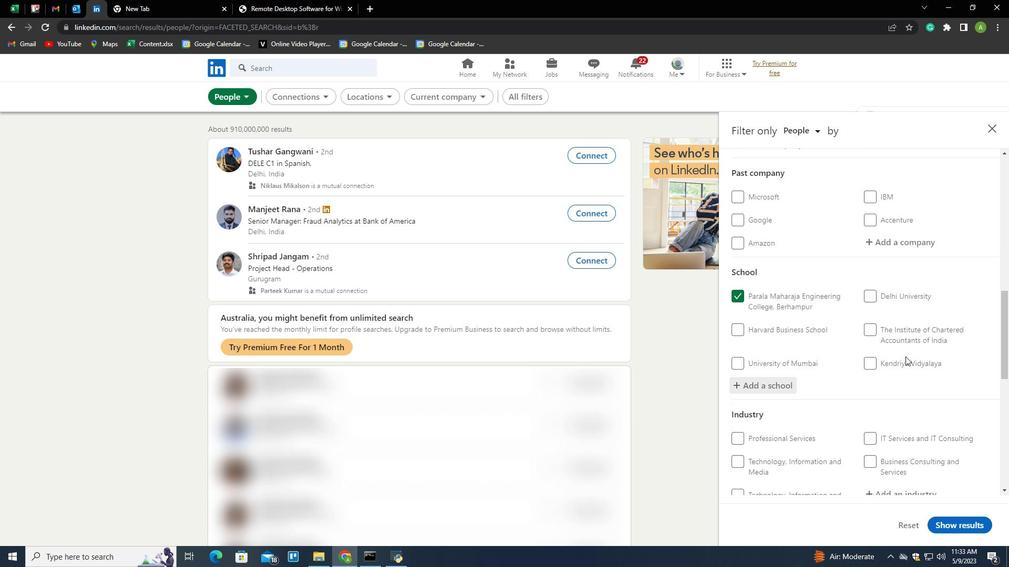 
Action: Mouse scrolled (905, 356) with delta (0, 0)
Screenshot: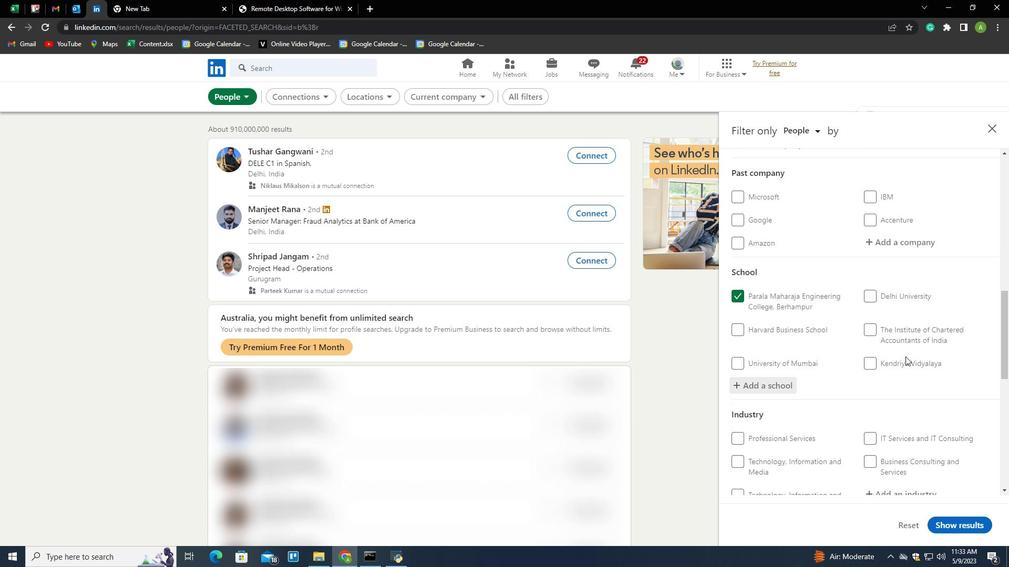 
Action: Mouse scrolled (905, 356) with delta (0, 0)
Screenshot: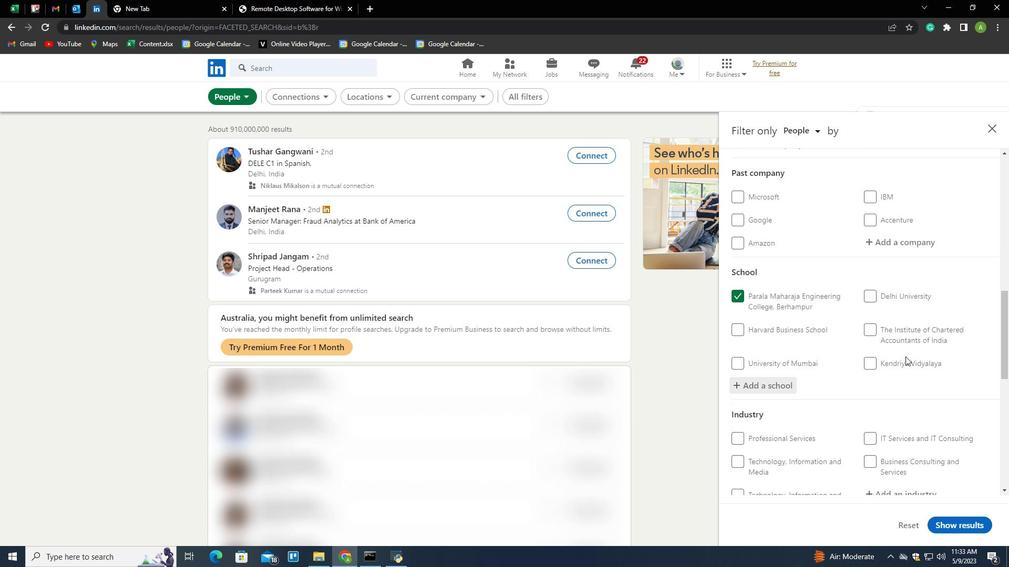 
Action: Mouse scrolled (905, 356) with delta (0, 0)
Screenshot: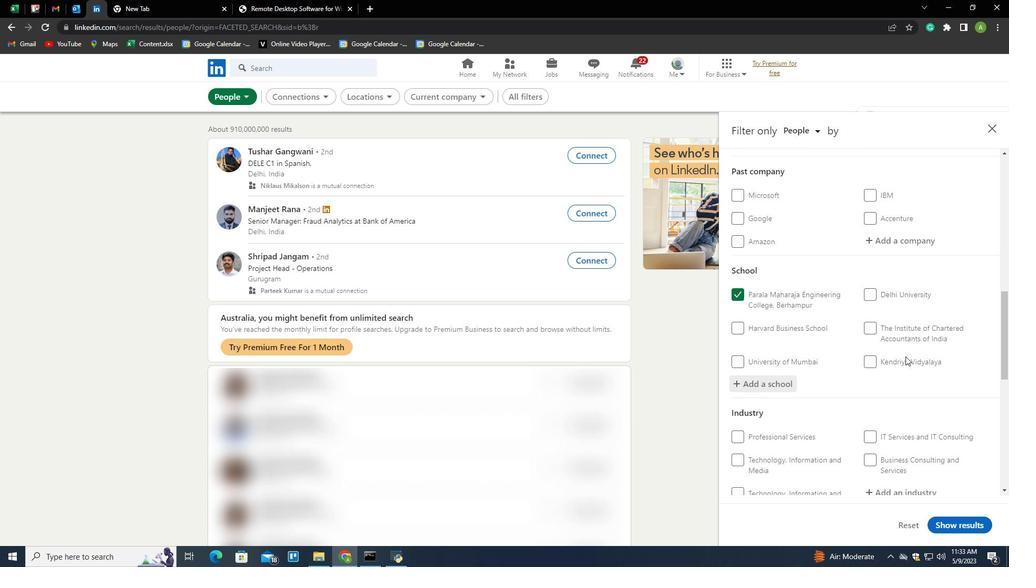 
Action: Mouse moved to (903, 290)
Screenshot: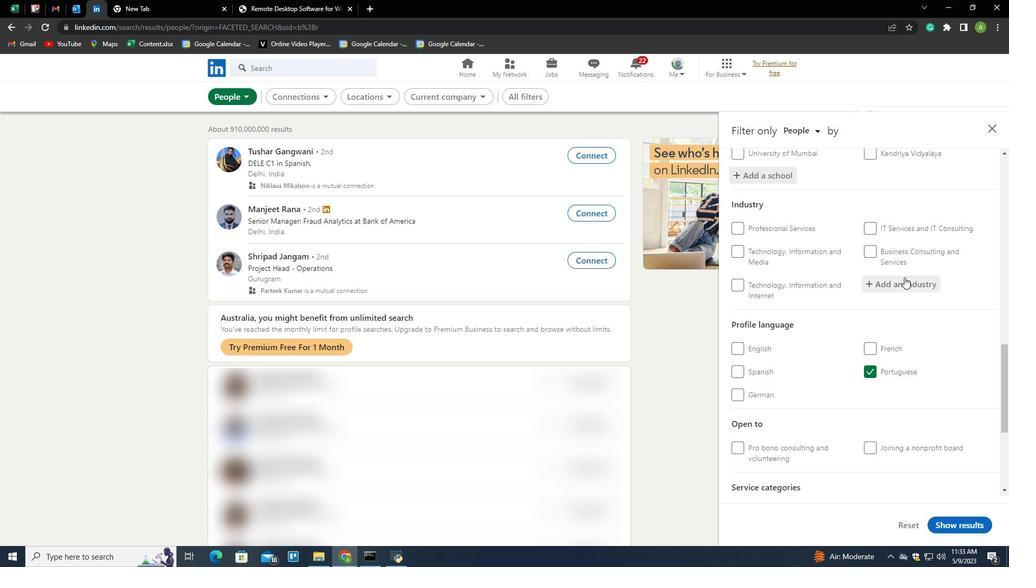 
Action: Mouse pressed left at (903, 290)
Screenshot: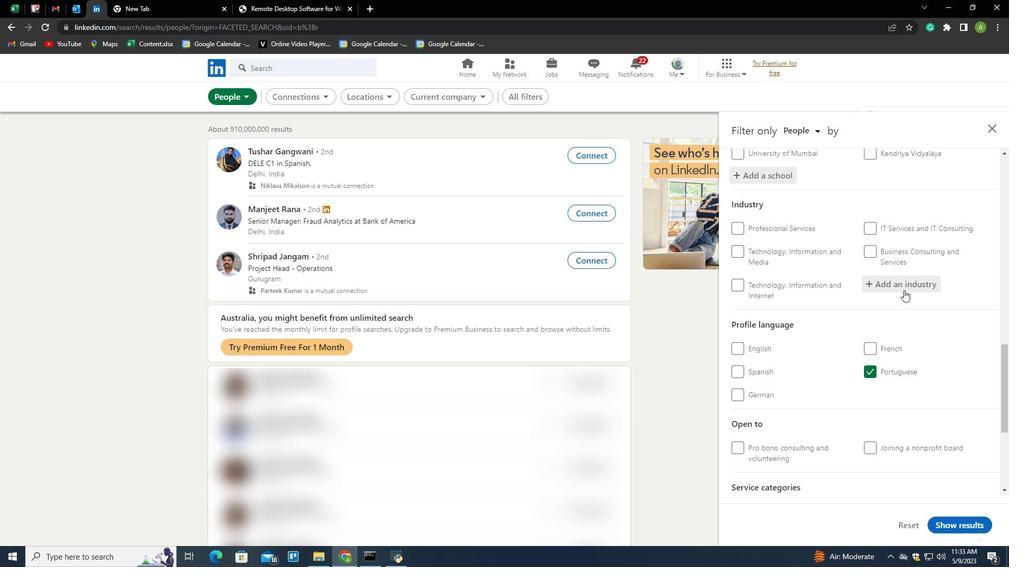 
Action: Key pressed <Key.shift>IT<Key.space><Key.shift>System<Key.space><Key.shift>Custom<Key.space><Key.shift>Software<Key.space><Key.shift>Developmemt<Key.backspace><Key.backspace>nt<Key.down><Key.enter>
Screenshot: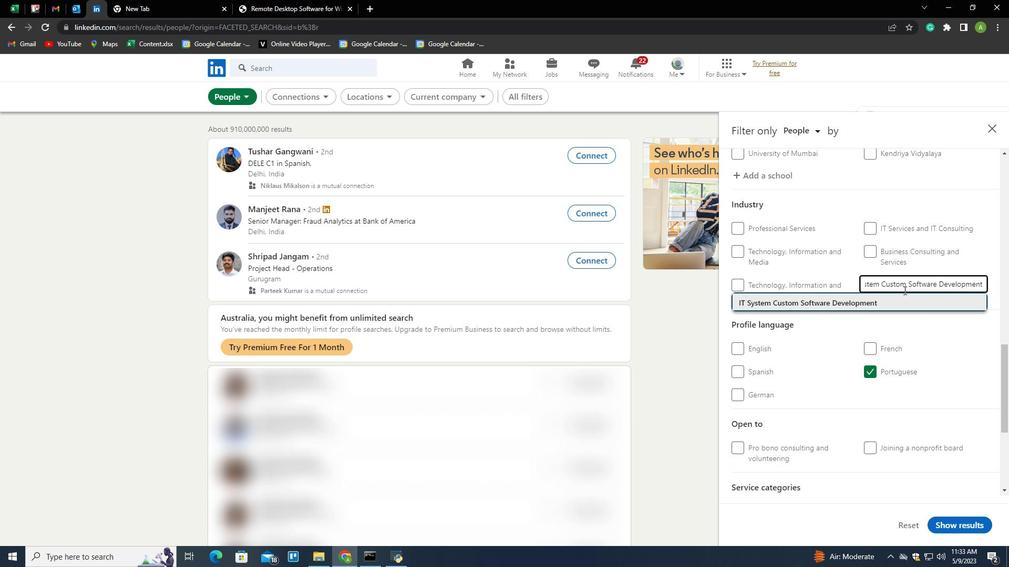 
Action: Mouse moved to (1005, 212)
Screenshot: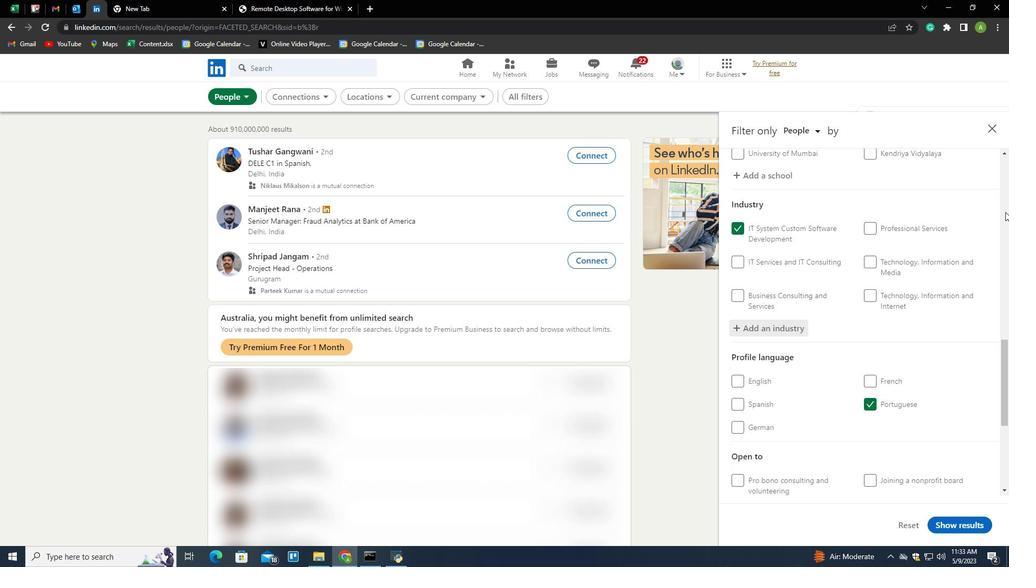
Action: Mouse scrolled (1005, 212) with delta (0, 0)
Screenshot: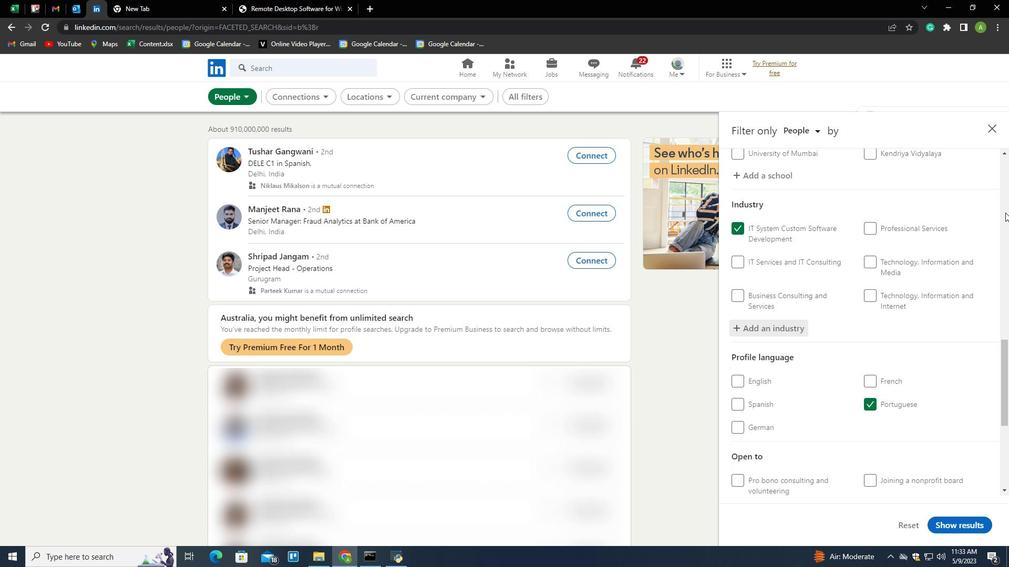 
Action: Mouse scrolled (1005, 212) with delta (0, 0)
Screenshot: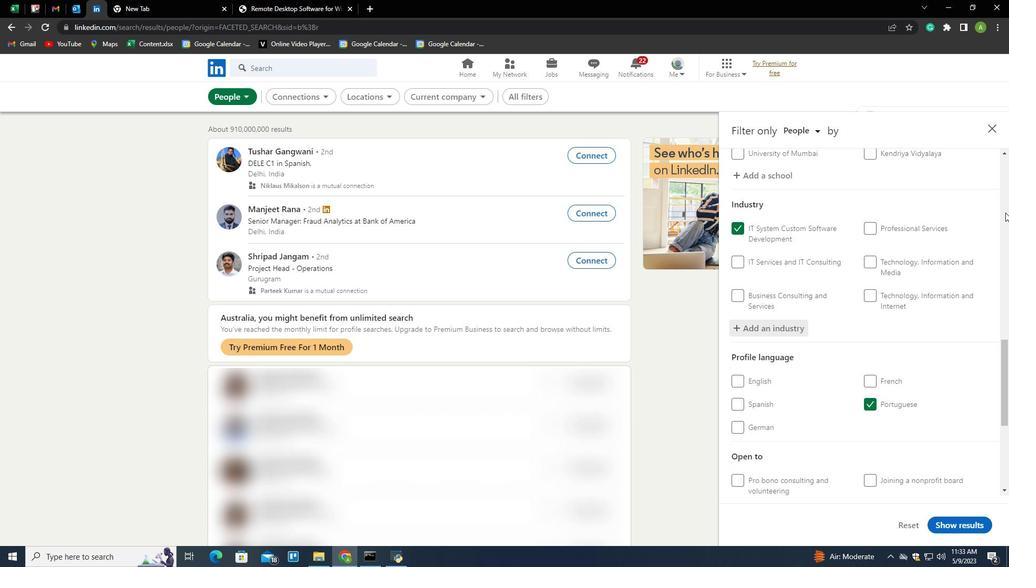 
Action: Mouse moved to (1004, 212)
Screenshot: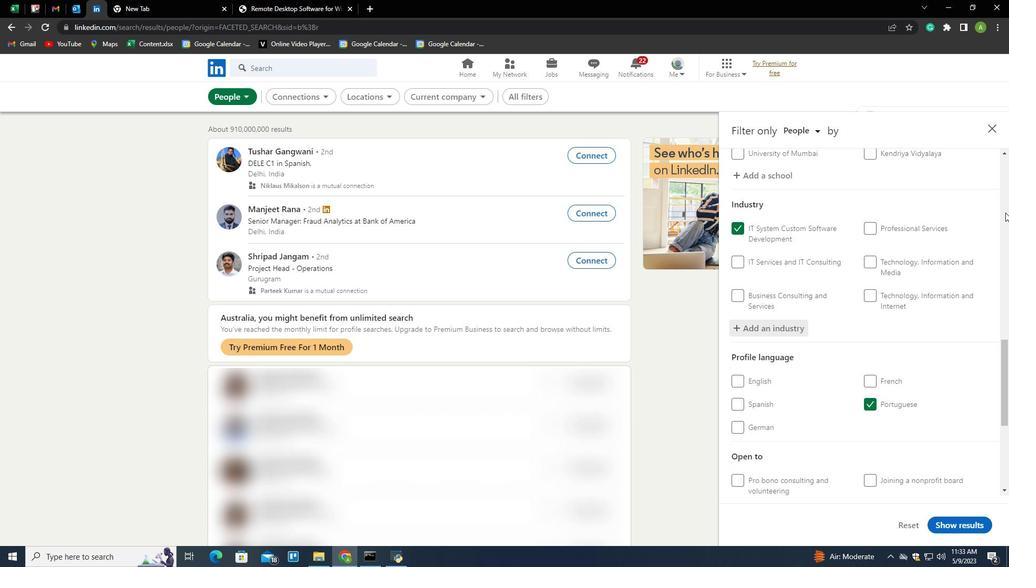 
Action: Mouse scrolled (1004, 212) with delta (0, 0)
Screenshot: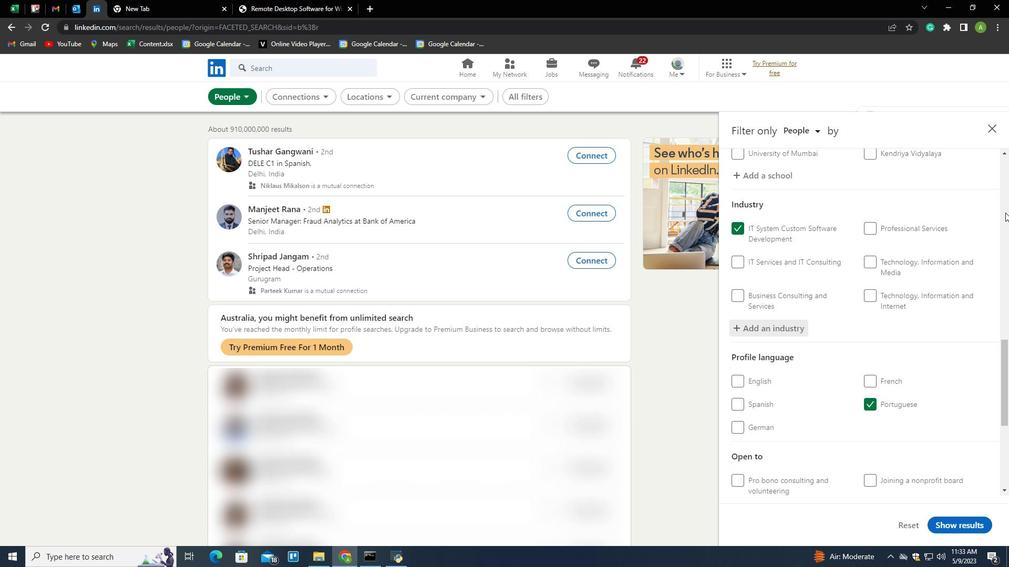 
Action: Mouse moved to (962, 227)
Screenshot: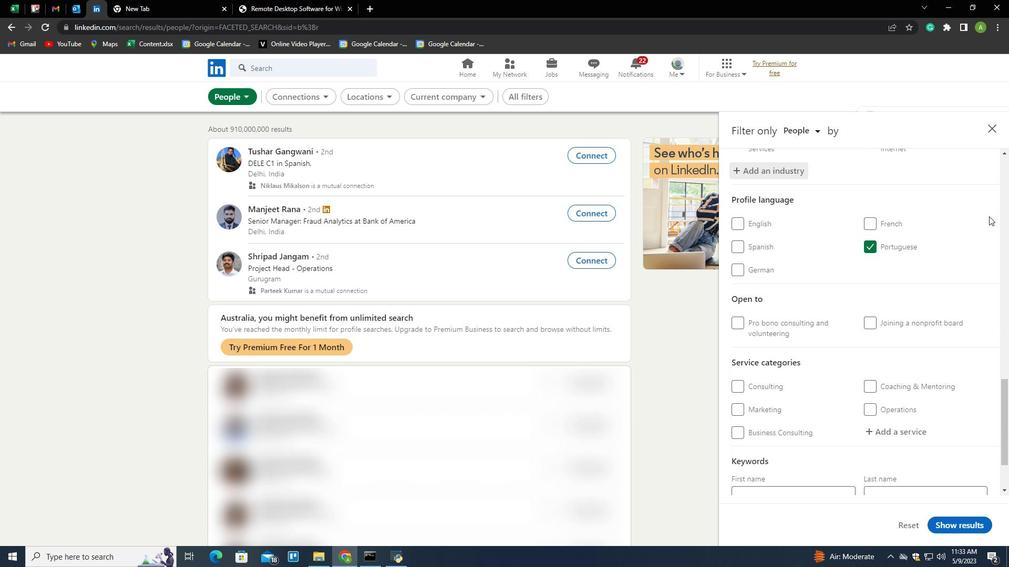 
Action: Mouse scrolled (962, 227) with delta (0, 0)
Screenshot: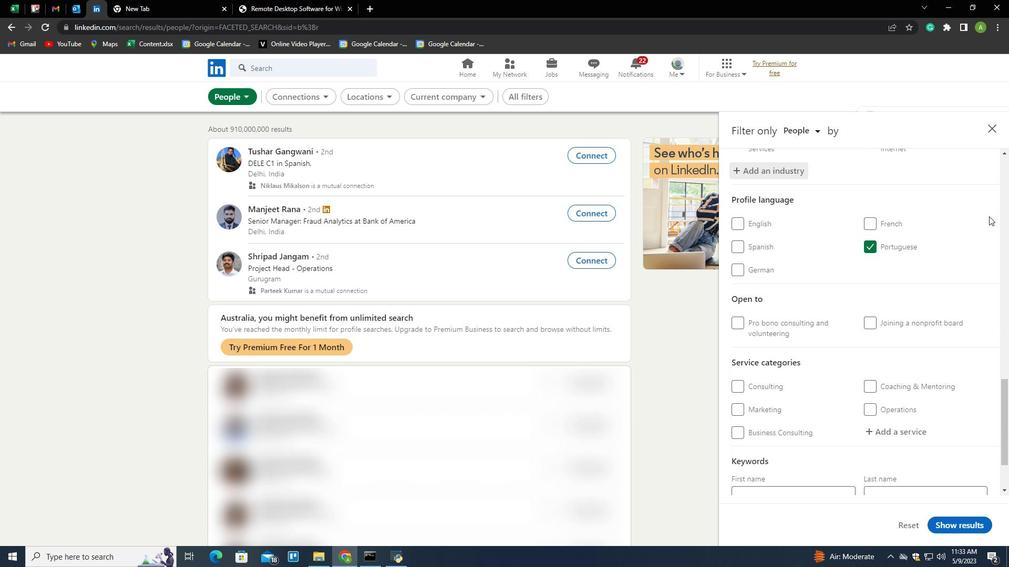 
Action: Mouse moved to (941, 250)
Screenshot: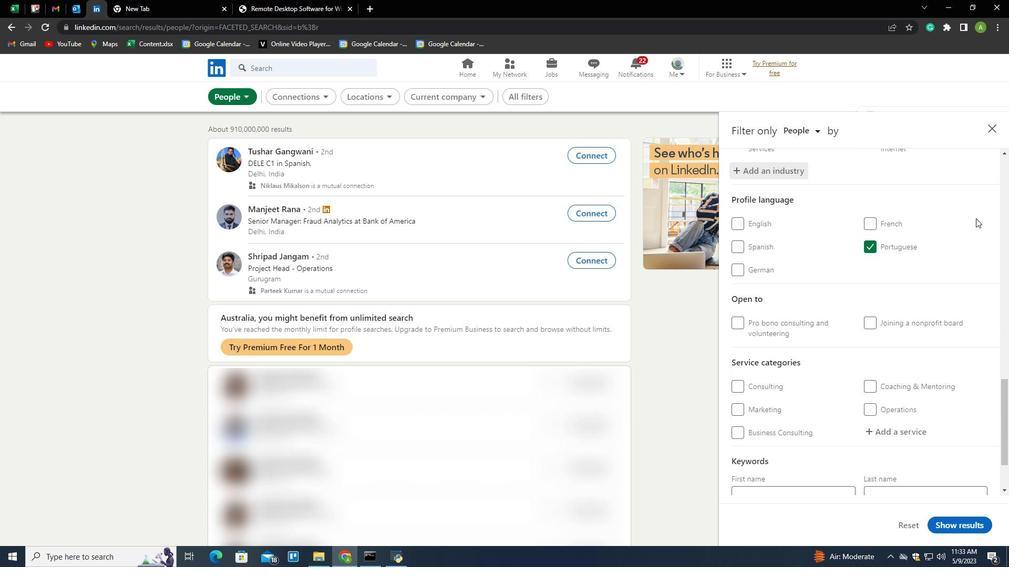 
Action: Mouse scrolled (941, 250) with delta (0, 0)
Screenshot: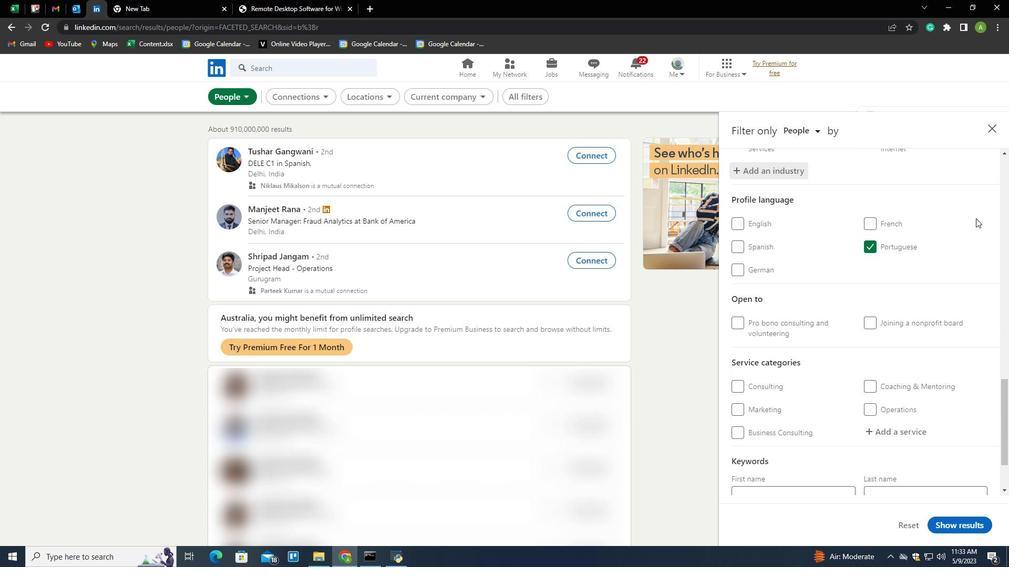 
Action: Mouse moved to (931, 268)
Screenshot: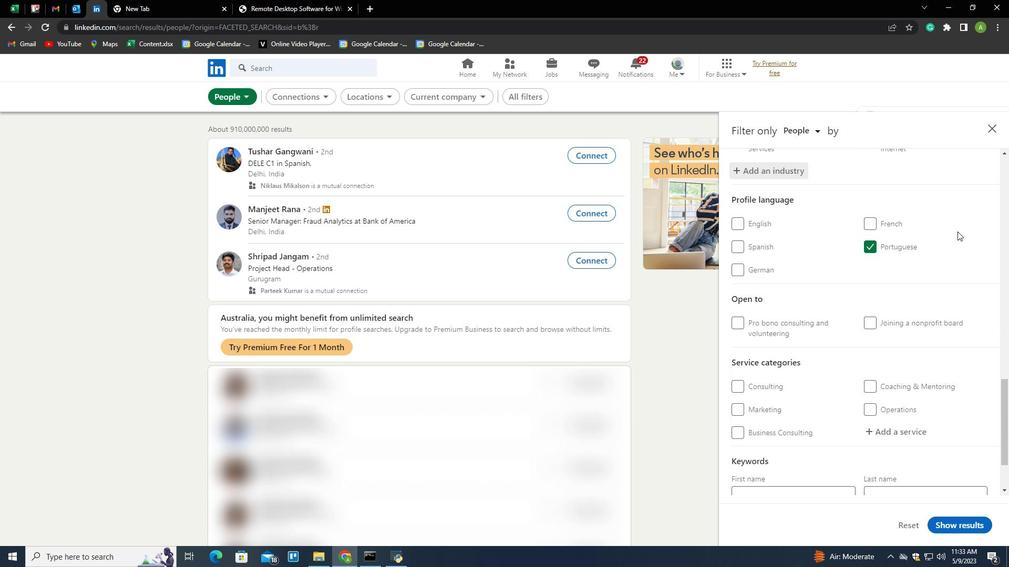 
Action: Mouse scrolled (931, 268) with delta (0, 0)
Screenshot: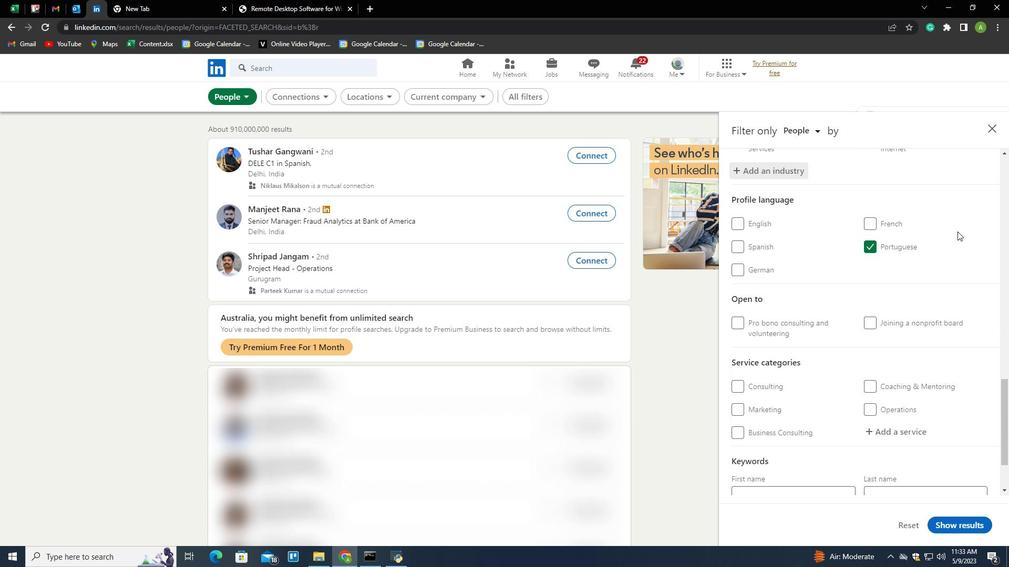 
Action: Mouse moved to (885, 355)
Screenshot: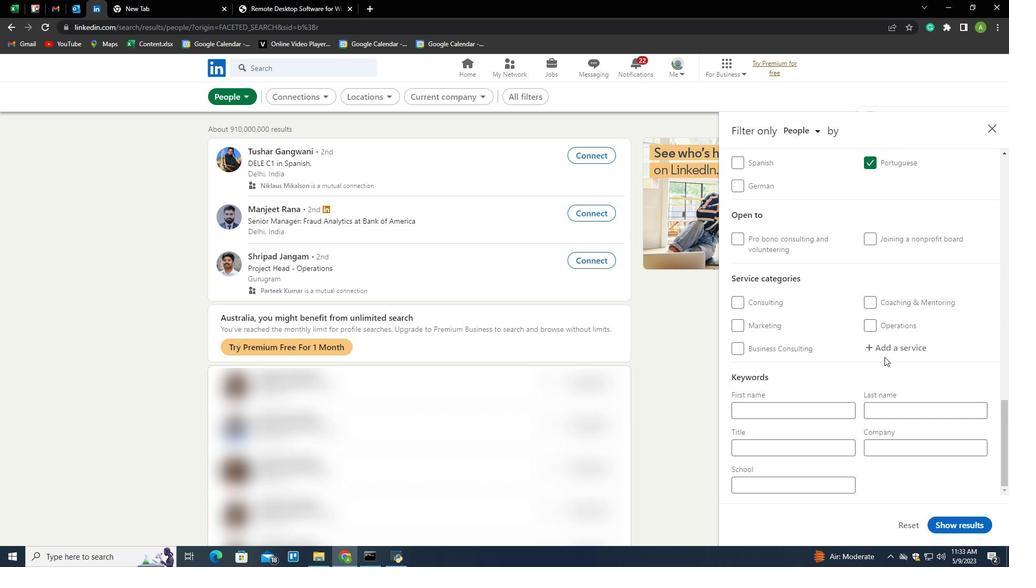 
Action: Mouse pressed left at (885, 355)
Screenshot: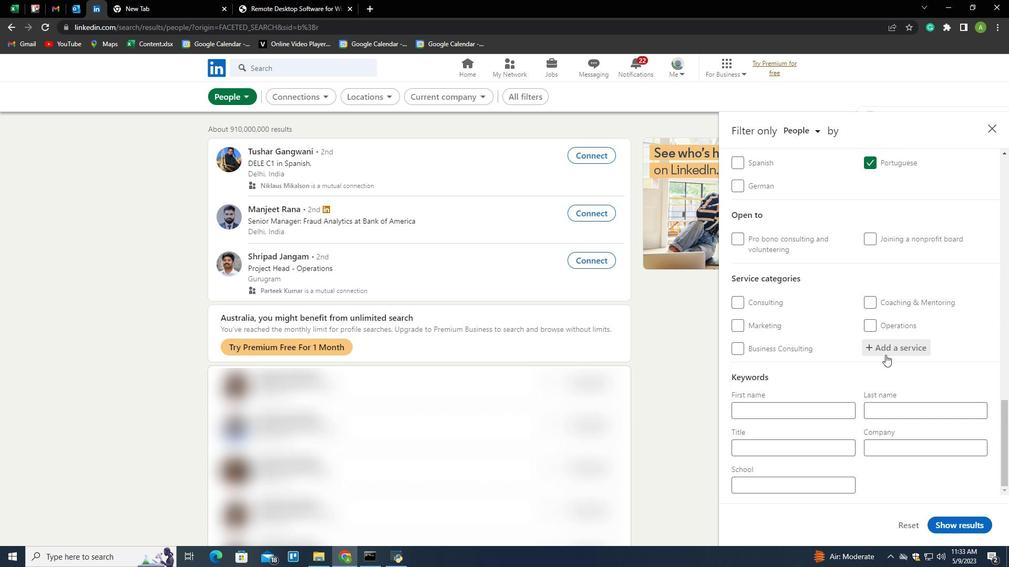 
Action: Mouse moved to (885, 355)
Screenshot: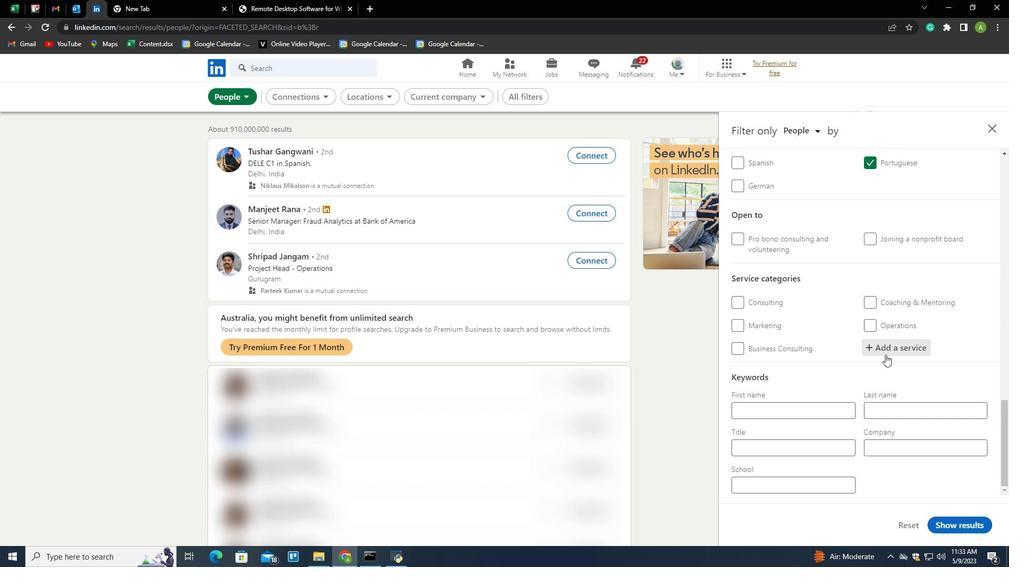 
Action: Key pressed <Key.shift>Technical
Screenshot: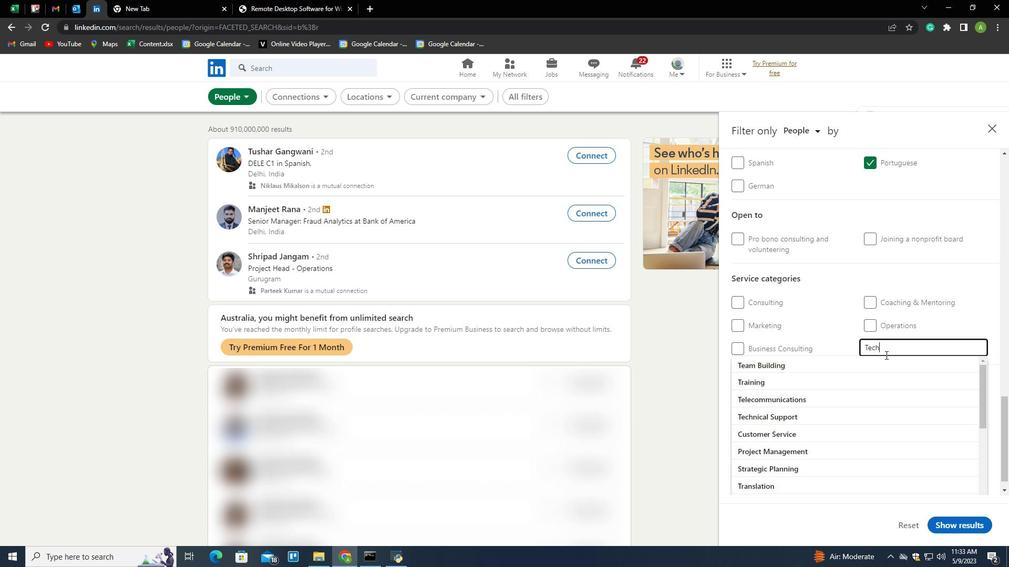 
Action: Mouse moved to (833, 348)
Screenshot: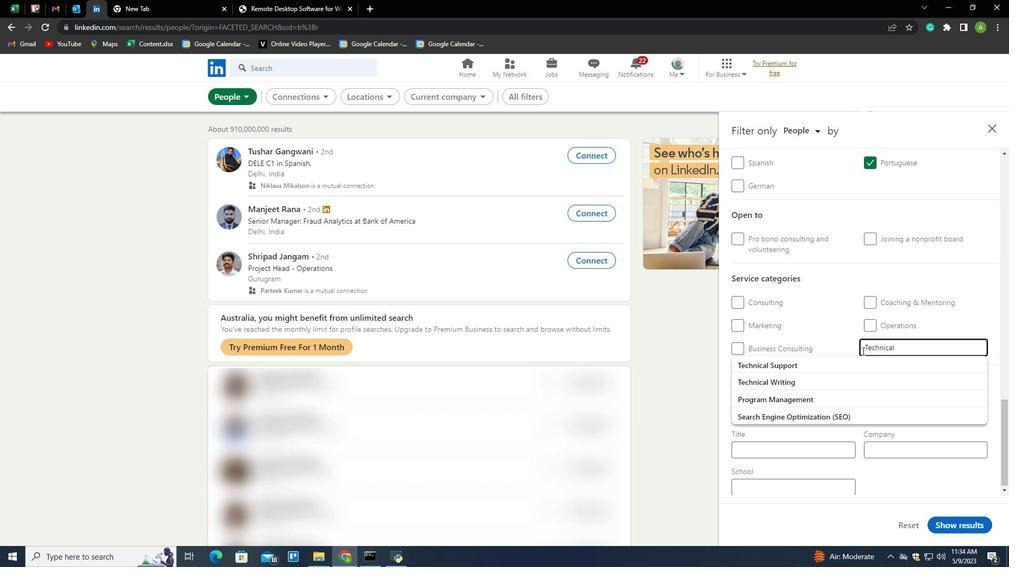 
Action: Mouse pressed left at (833, 348)
Screenshot: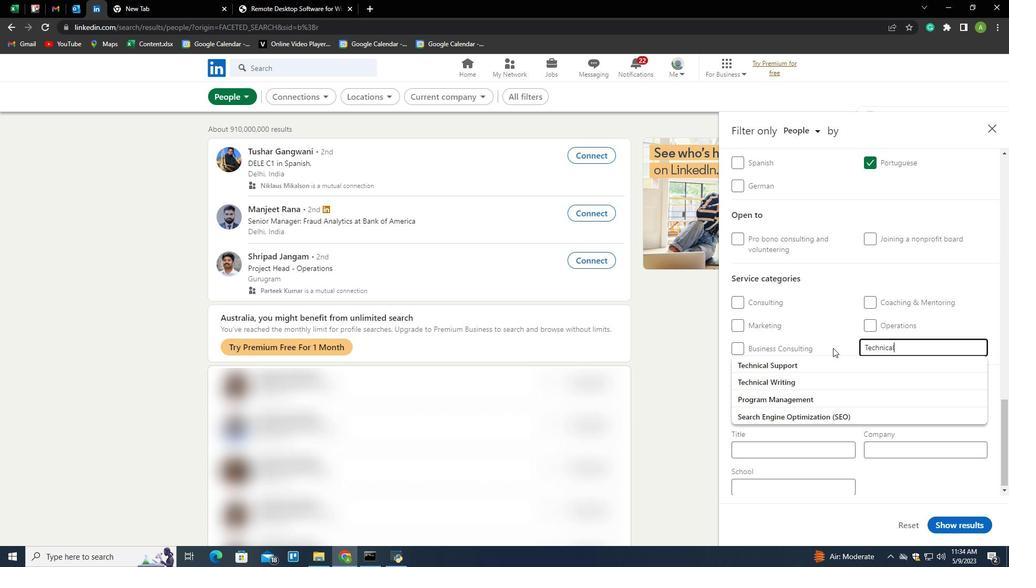 
Action: Mouse moved to (833, 347)
Screenshot: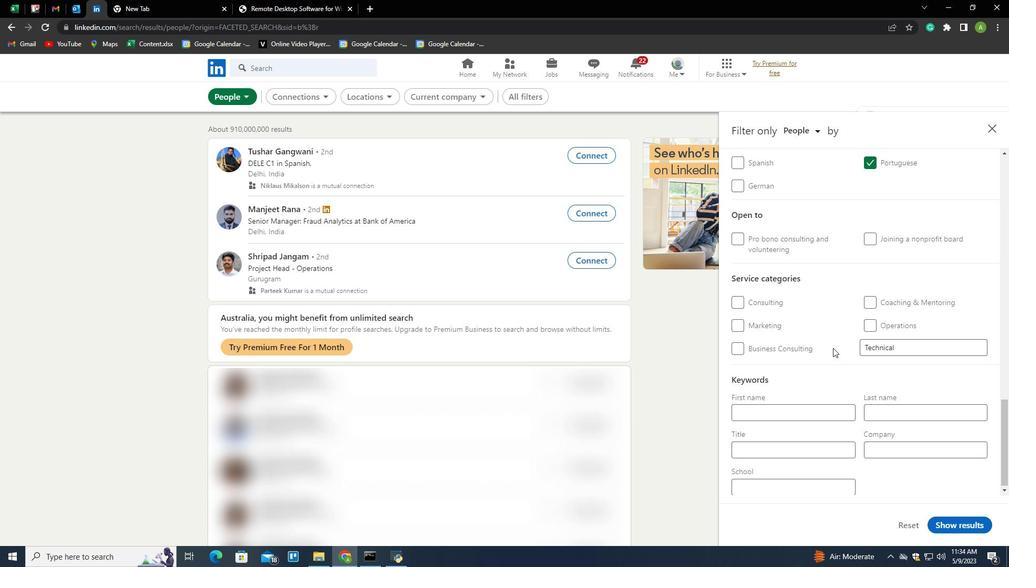 
Action: Mouse scrolled (833, 346) with delta (0, 0)
Screenshot: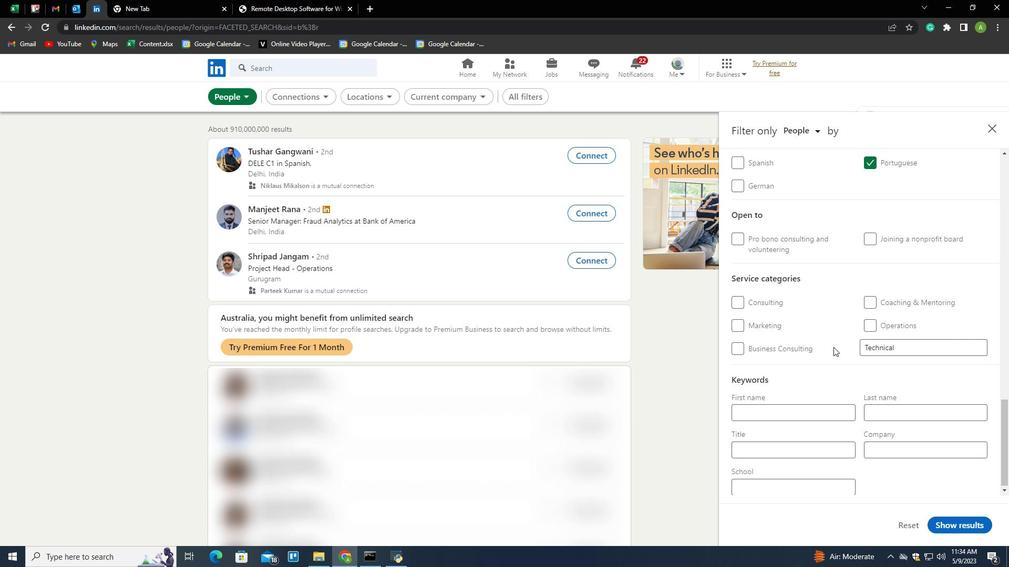 
Action: Mouse scrolled (833, 346) with delta (0, 0)
Screenshot: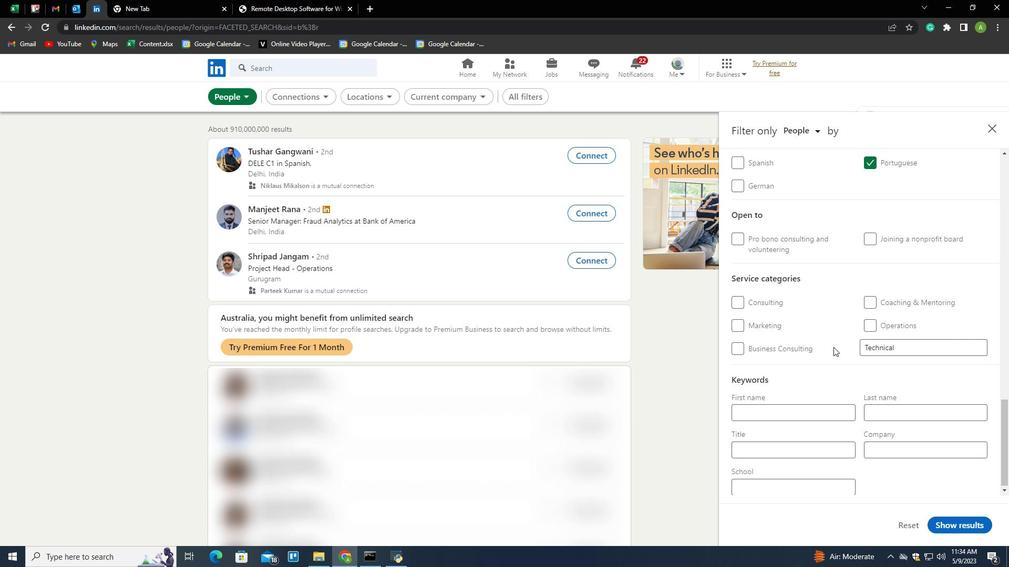
Action: Mouse scrolled (833, 346) with delta (0, 0)
Screenshot: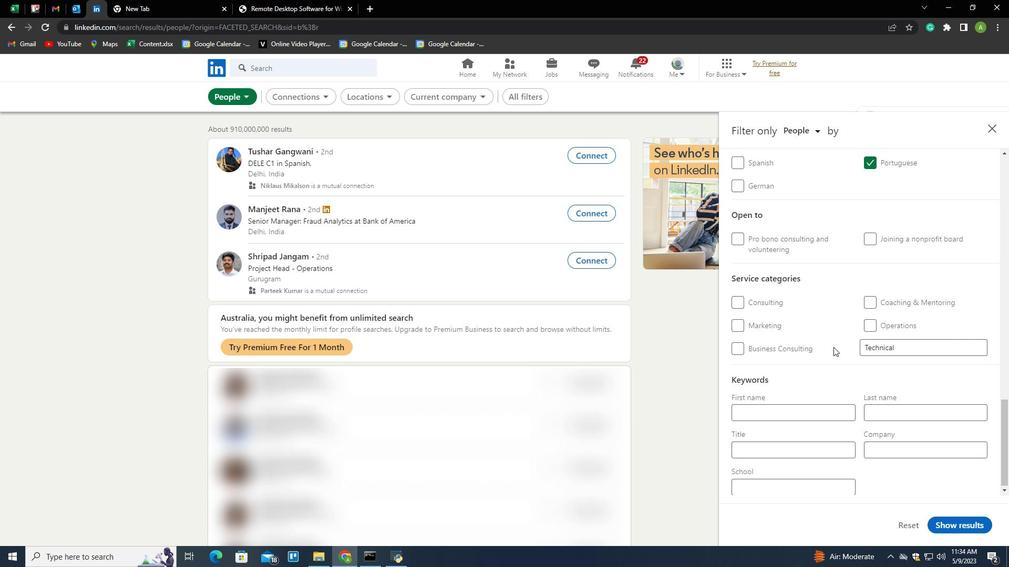 
Action: Mouse scrolled (833, 346) with delta (0, 0)
Screenshot: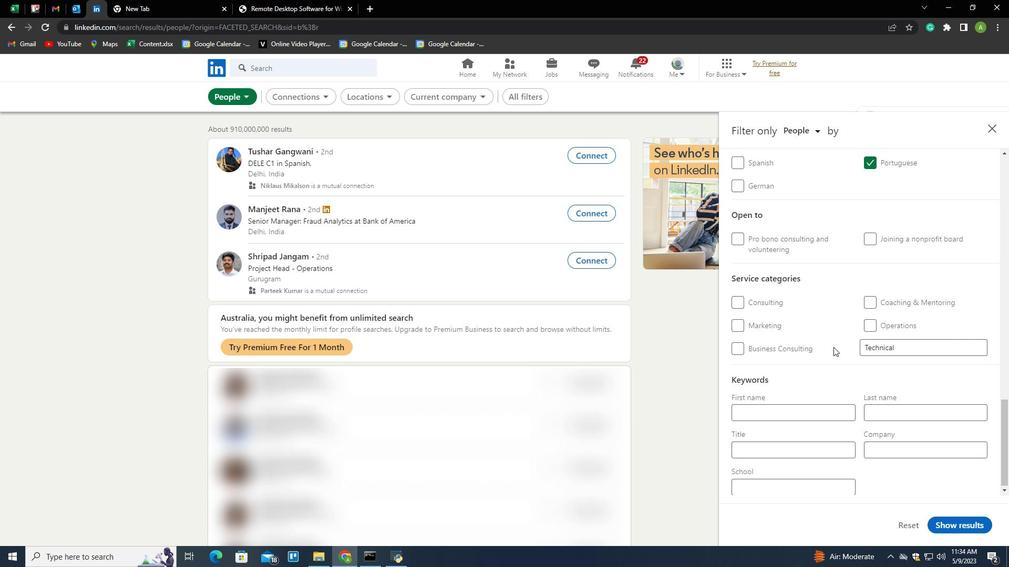 
Action: Mouse scrolled (833, 346) with delta (0, 0)
Screenshot: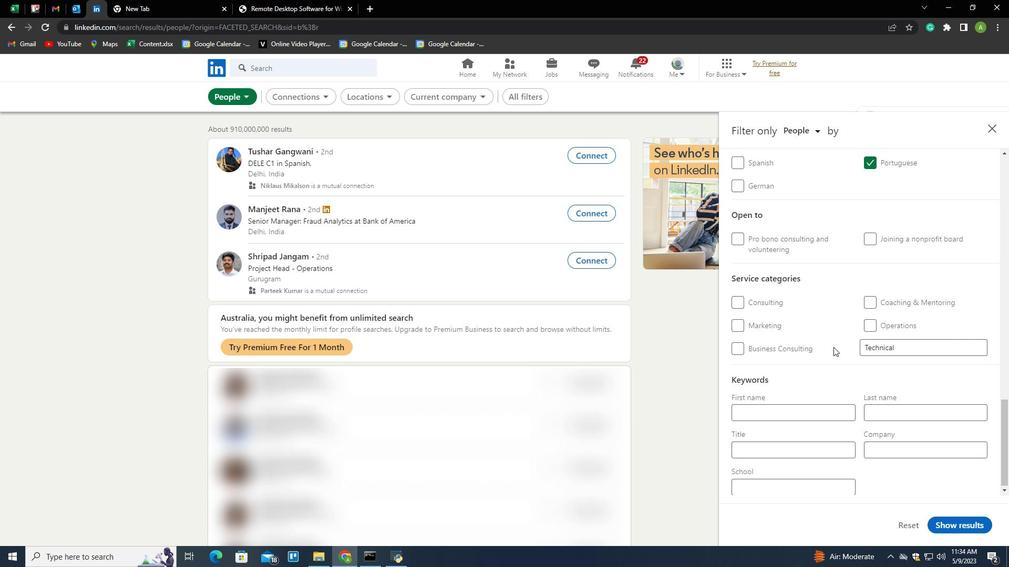 
Action: Mouse scrolled (833, 346) with delta (0, 0)
Screenshot: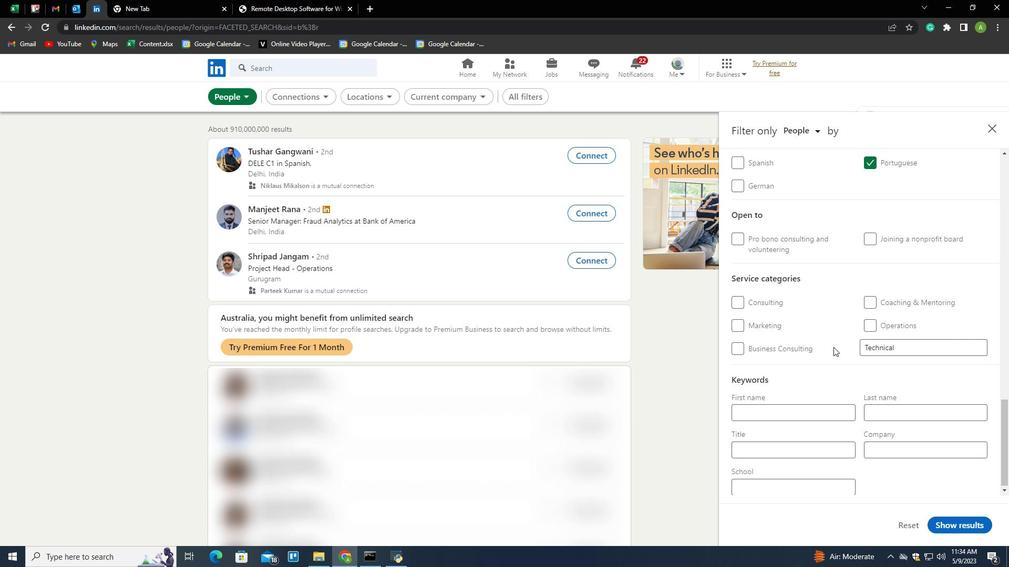 
Action: Mouse moved to (781, 450)
Screenshot: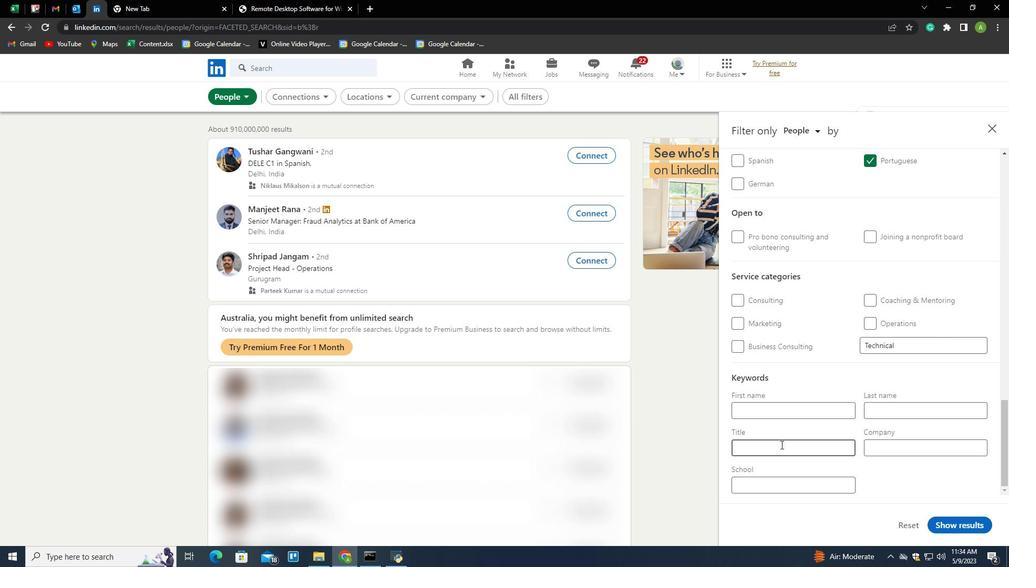 
Action: Mouse pressed left at (781, 450)
Screenshot: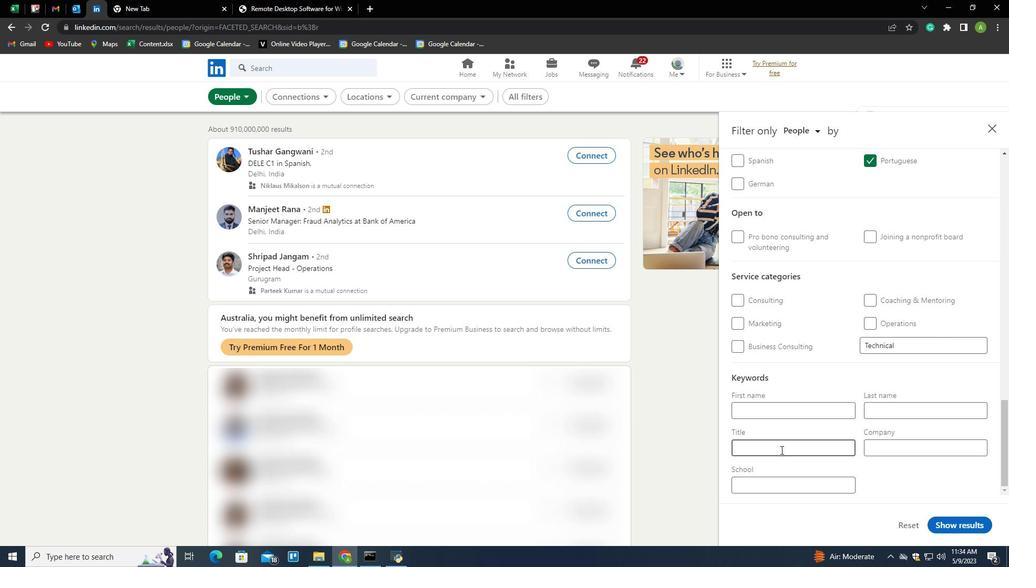 
Action: Key pressed <Key.shift><Key.shift><Key.shift><Key.shift><Key.shift><Key.shift><Key.shift><Key.shift><Key.shift><Key.shift><Key.shift><Key.shift><Key.shift><Key.shift><Key.shift><Key.shift><Key.shift><Key.shift>Biolo
Screenshot: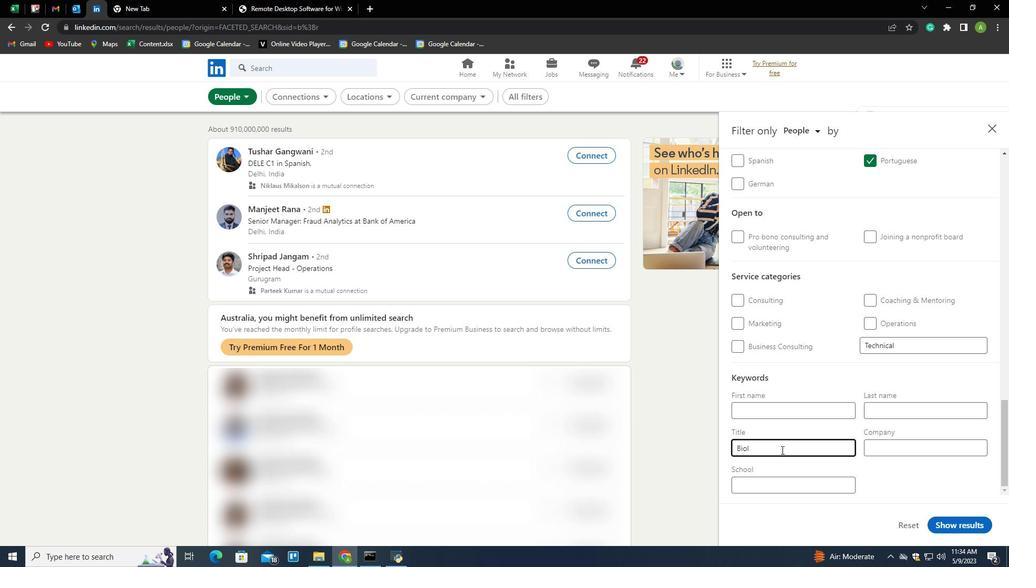 
Action: Mouse moved to (781, 450)
Screenshot: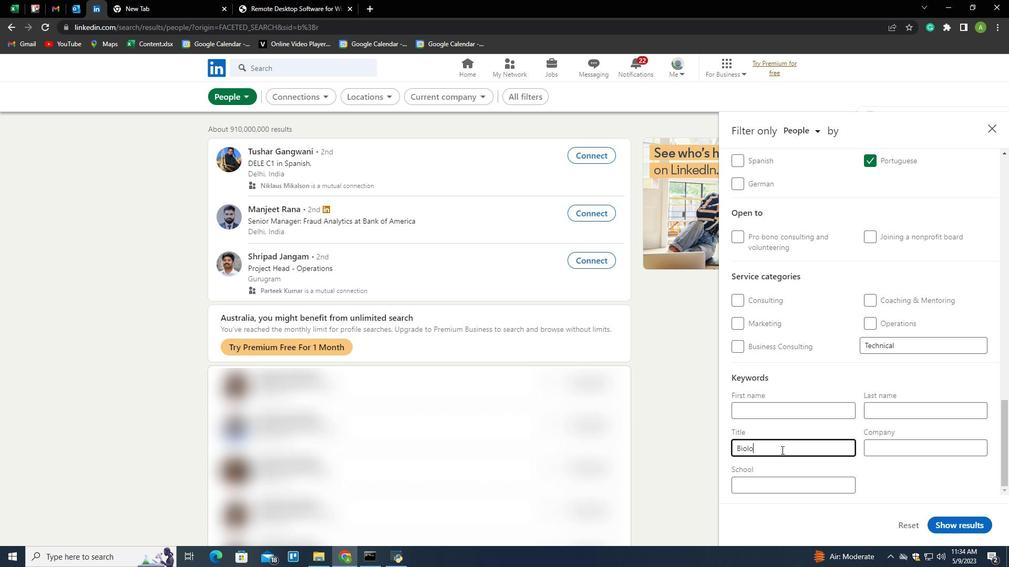 
Action: Key pressed gist
Screenshot: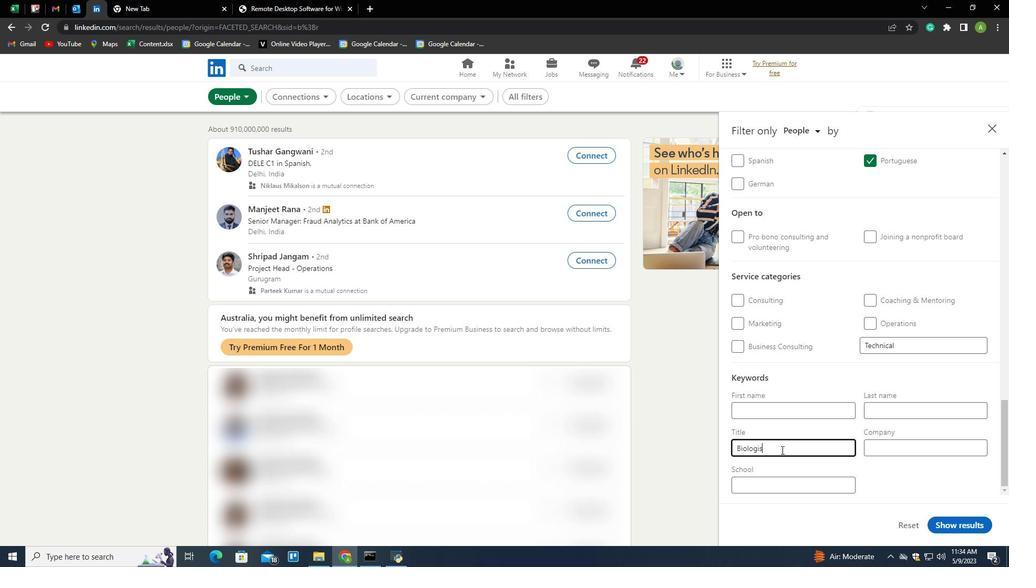 
Action: Mouse moved to (917, 480)
Screenshot: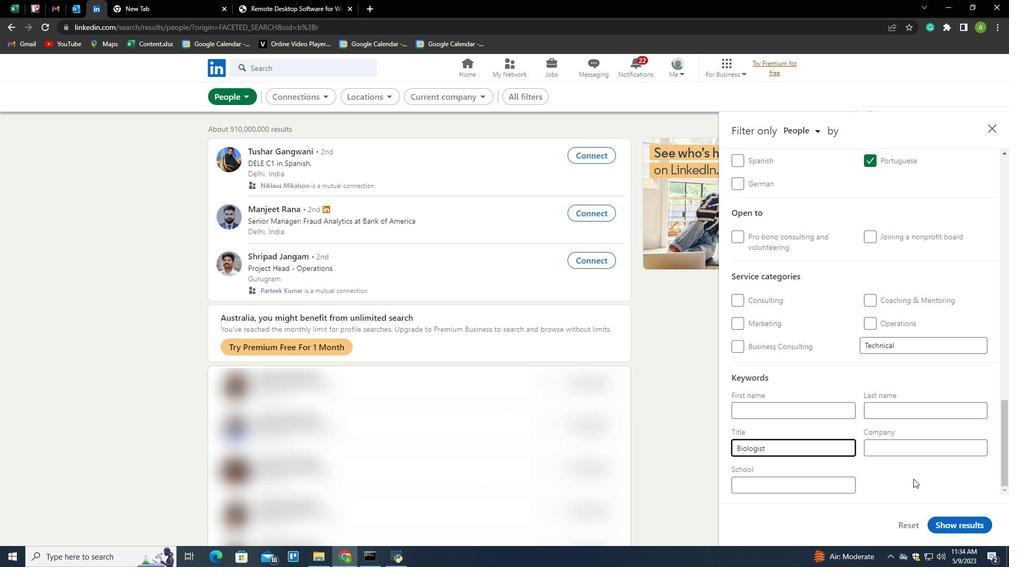 
Action: Mouse pressed left at (917, 480)
Screenshot: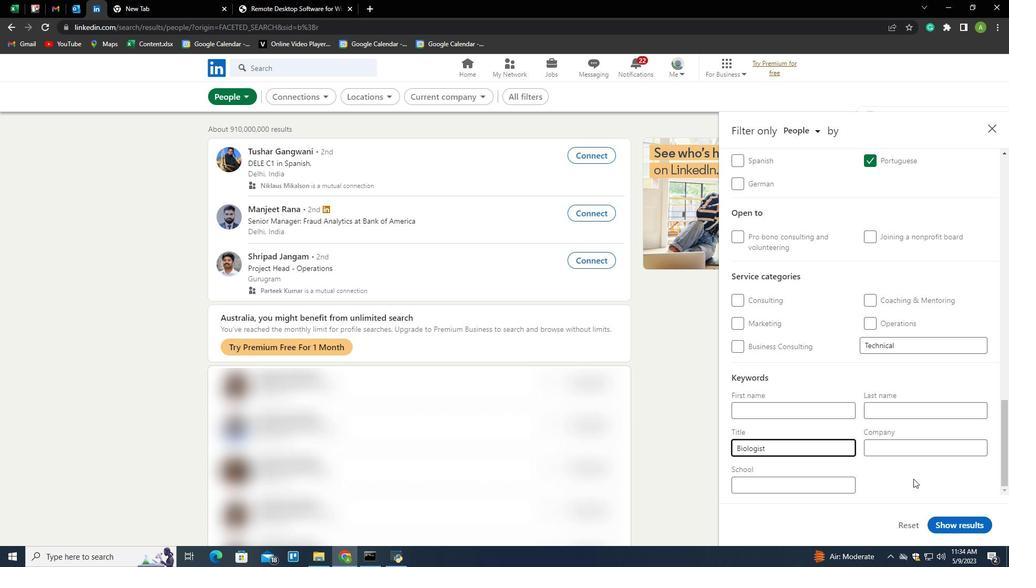
Action: Mouse moved to (942, 517)
Screenshot: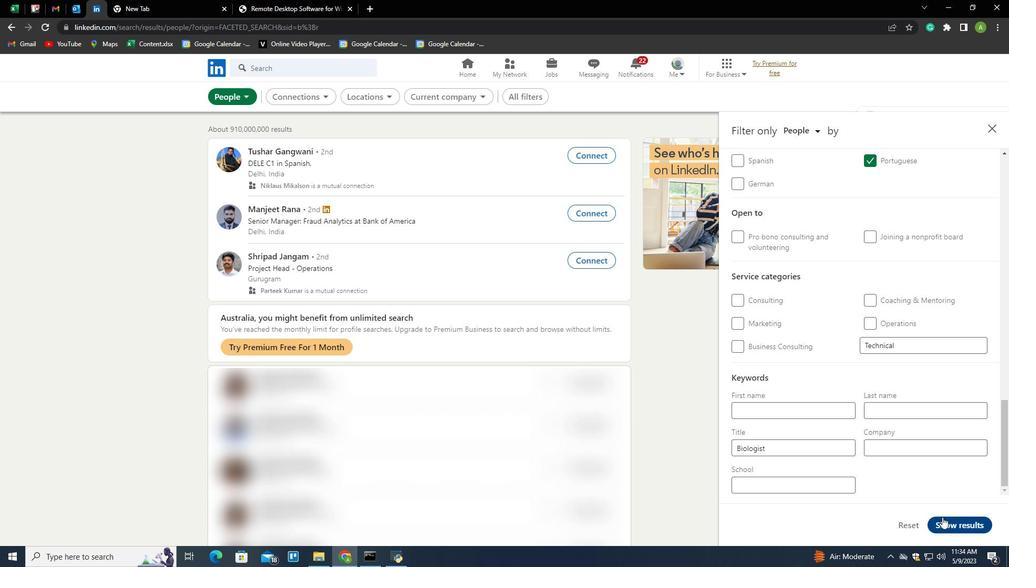 
Action: Mouse pressed left at (942, 517)
Screenshot: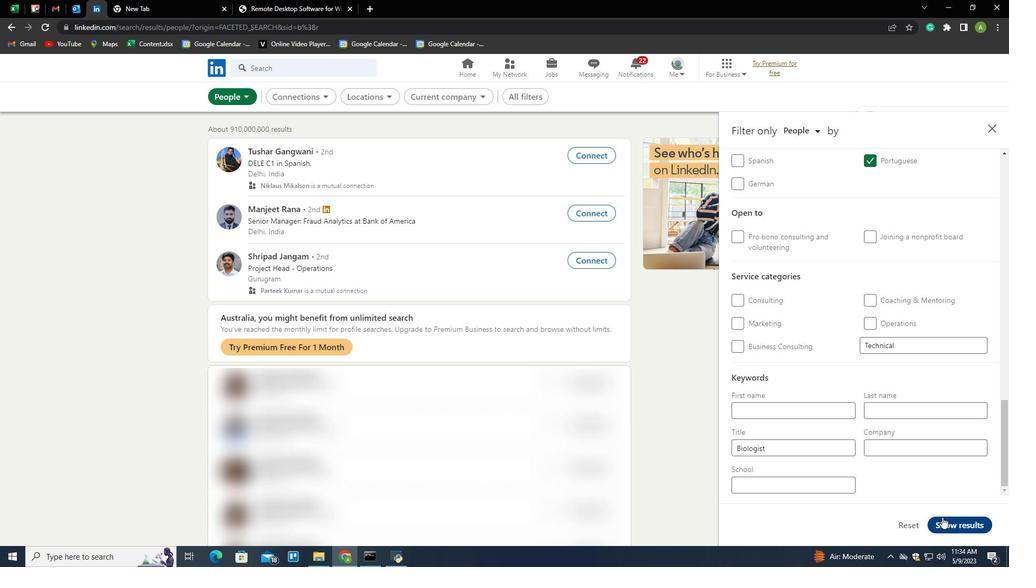 
